 Task: Set the region manually to Australia.
Action: Mouse moved to (986, 79)
Screenshot: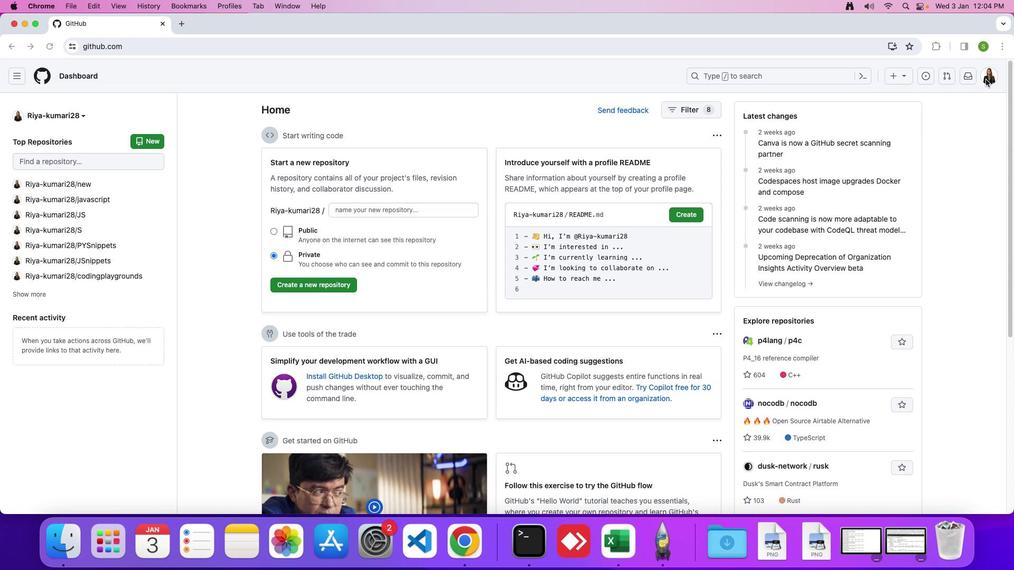 
Action: Mouse pressed left at (986, 79)
Screenshot: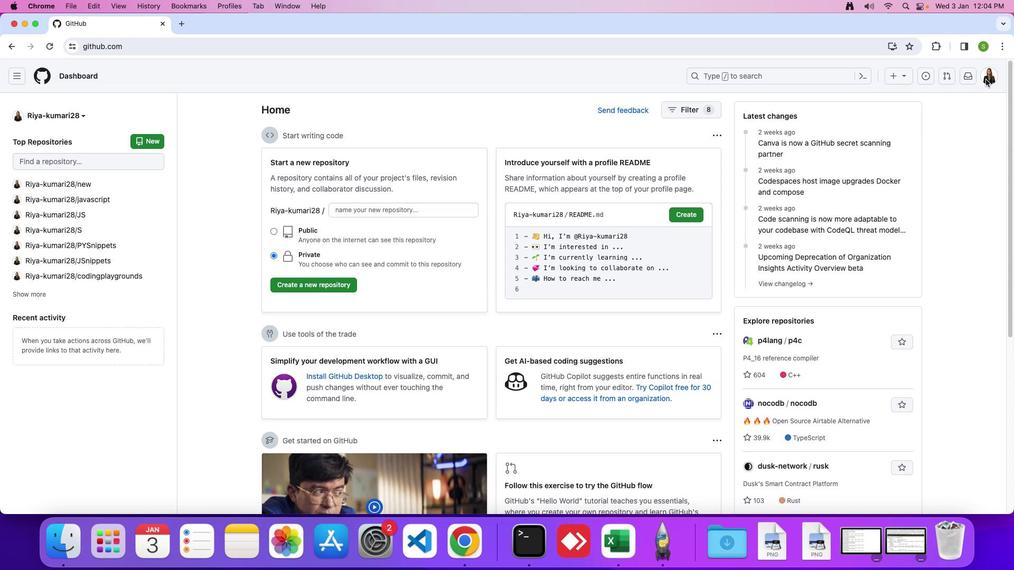 
Action: Mouse moved to (989, 78)
Screenshot: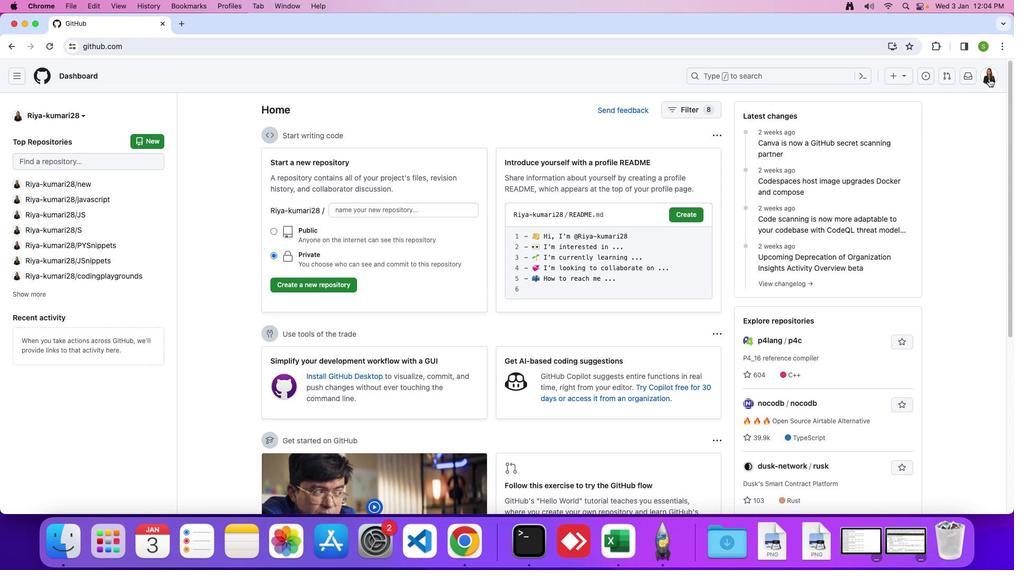 
Action: Mouse pressed left at (989, 78)
Screenshot: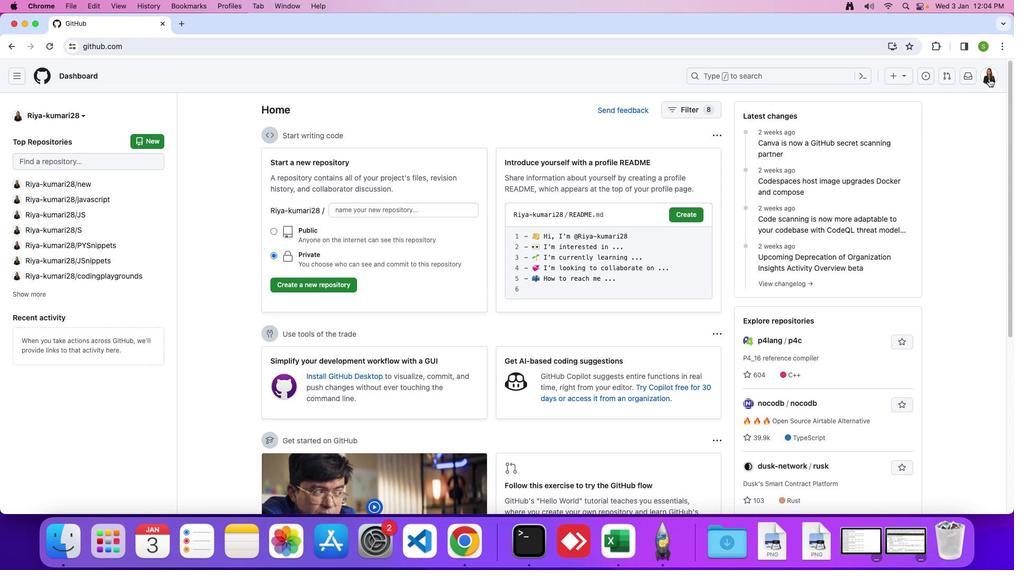 
Action: Mouse moved to (921, 362)
Screenshot: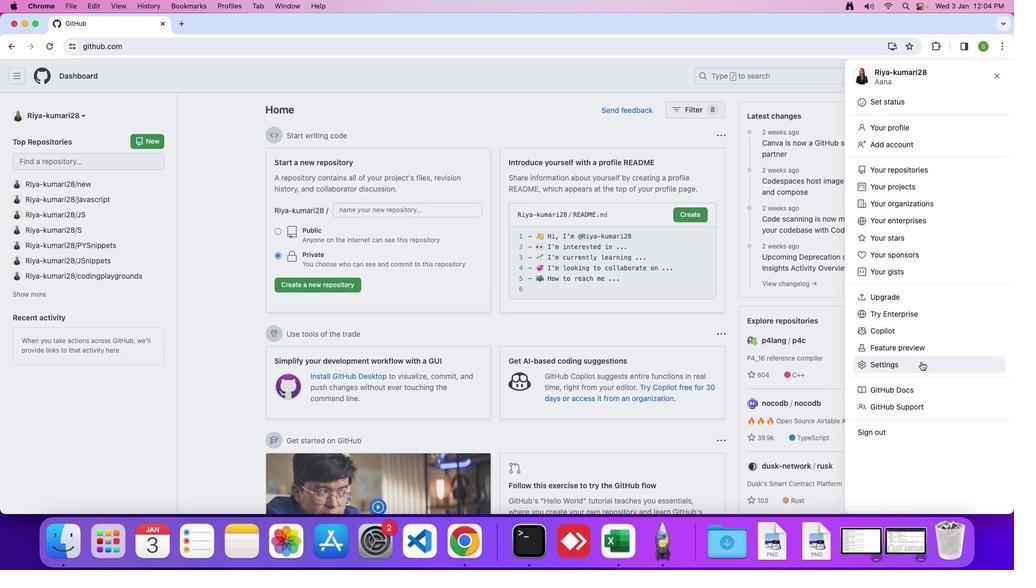 
Action: Mouse pressed left at (921, 362)
Screenshot: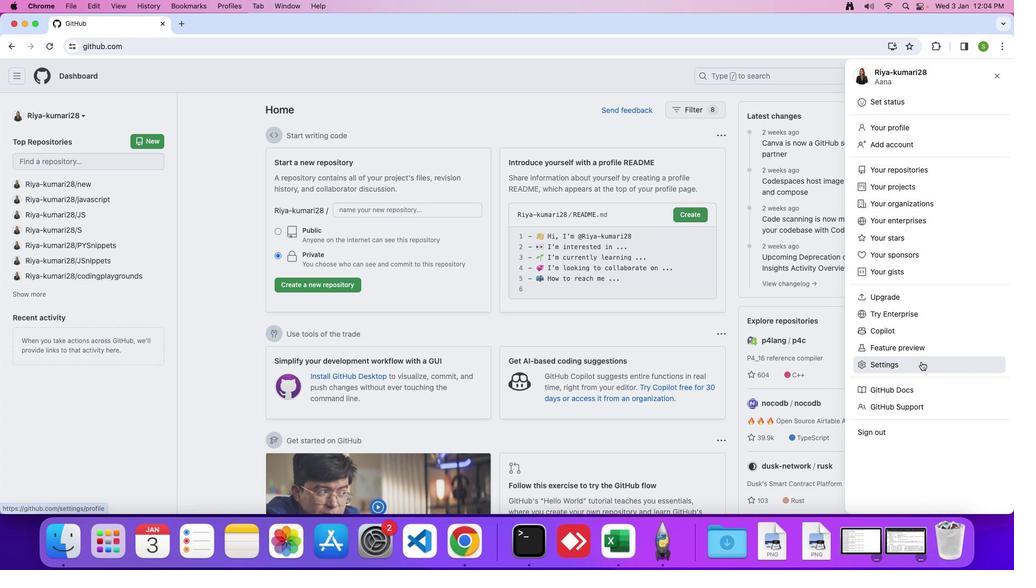 
Action: Mouse moved to (254, 439)
Screenshot: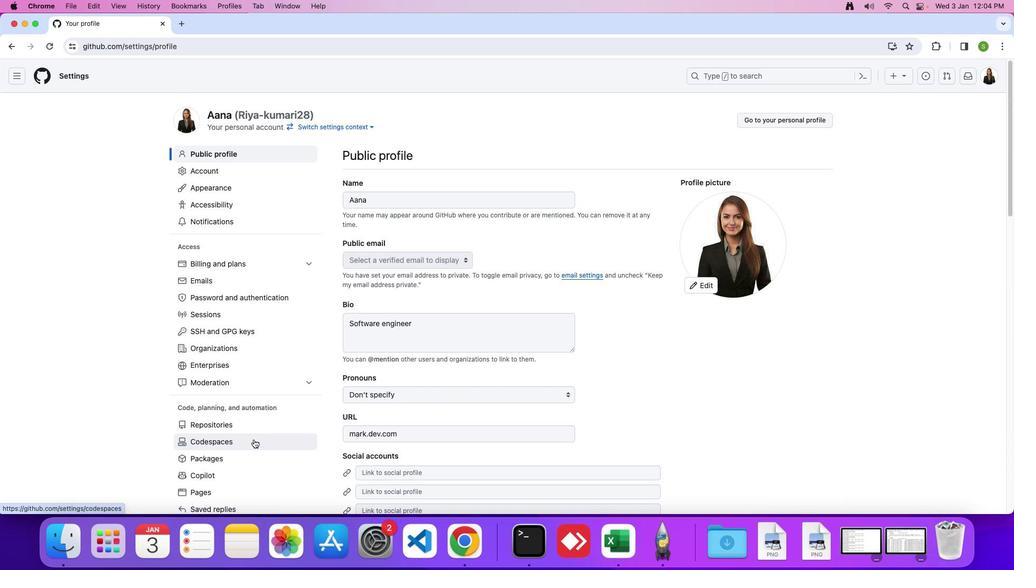 
Action: Mouse pressed left at (254, 439)
Screenshot: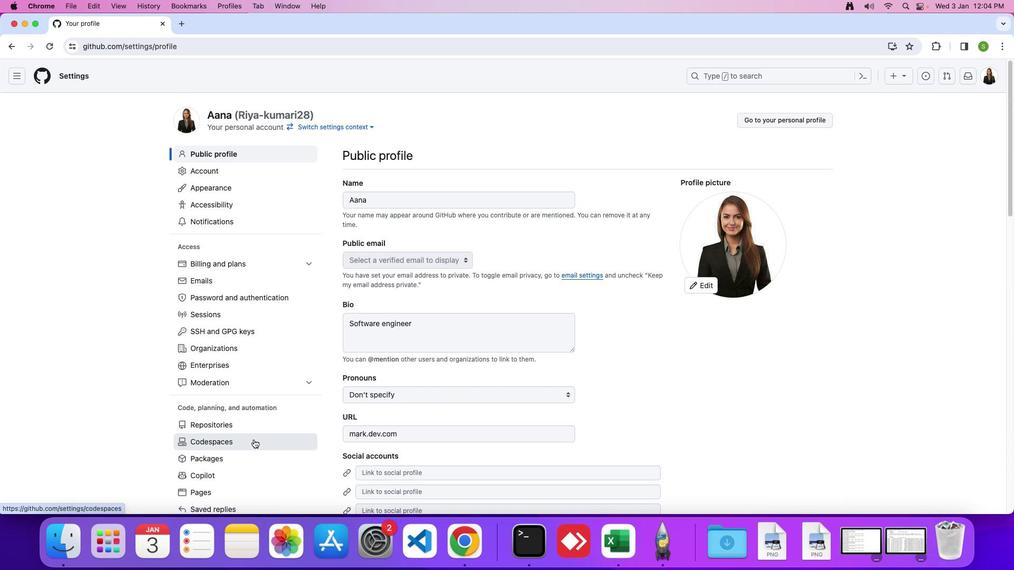 
Action: Mouse moved to (511, 402)
Screenshot: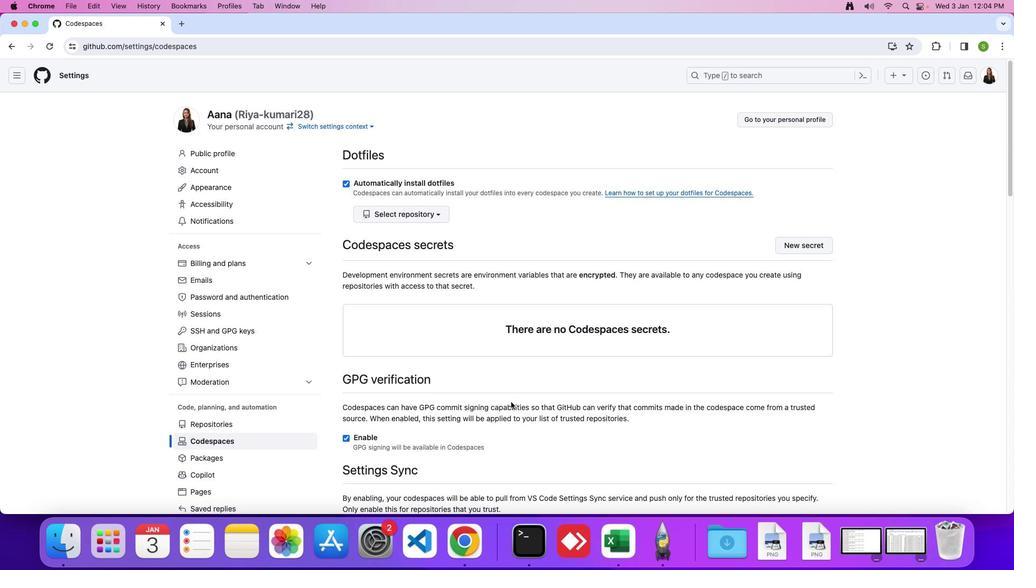 
Action: Mouse scrolled (511, 402) with delta (0, 0)
Screenshot: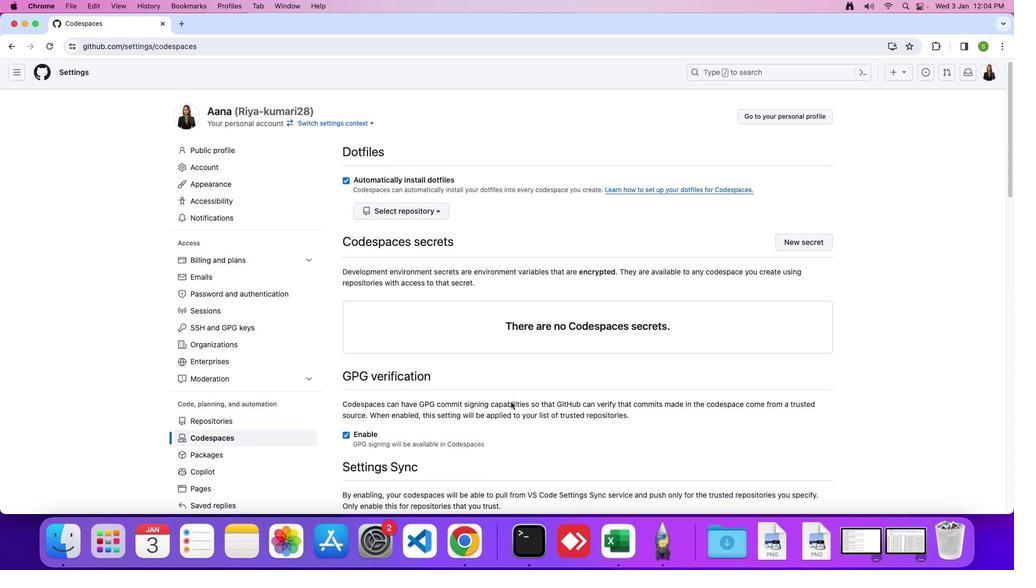 
Action: Mouse scrolled (511, 402) with delta (0, 0)
Screenshot: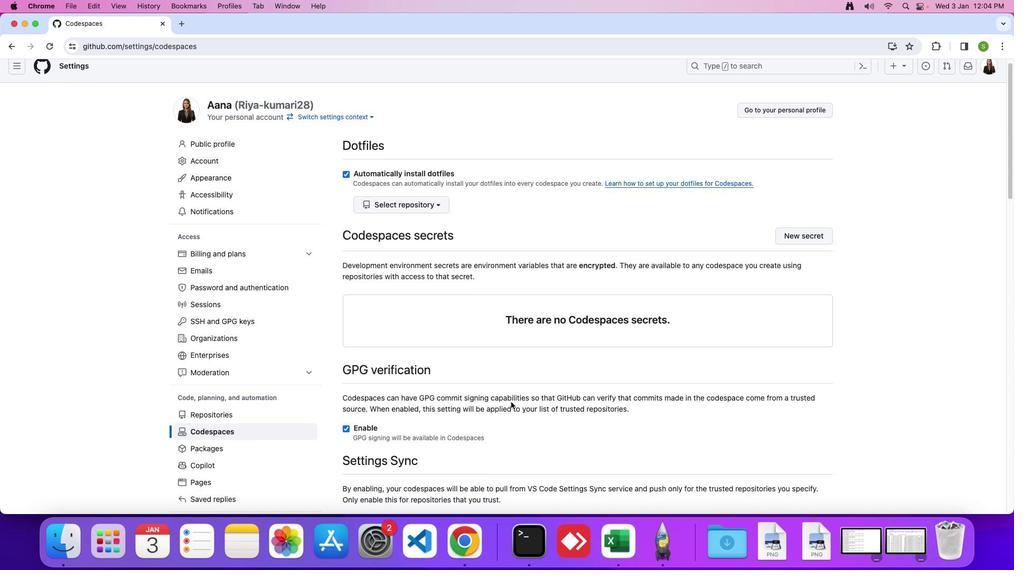 
Action: Mouse scrolled (511, 402) with delta (0, -1)
Screenshot: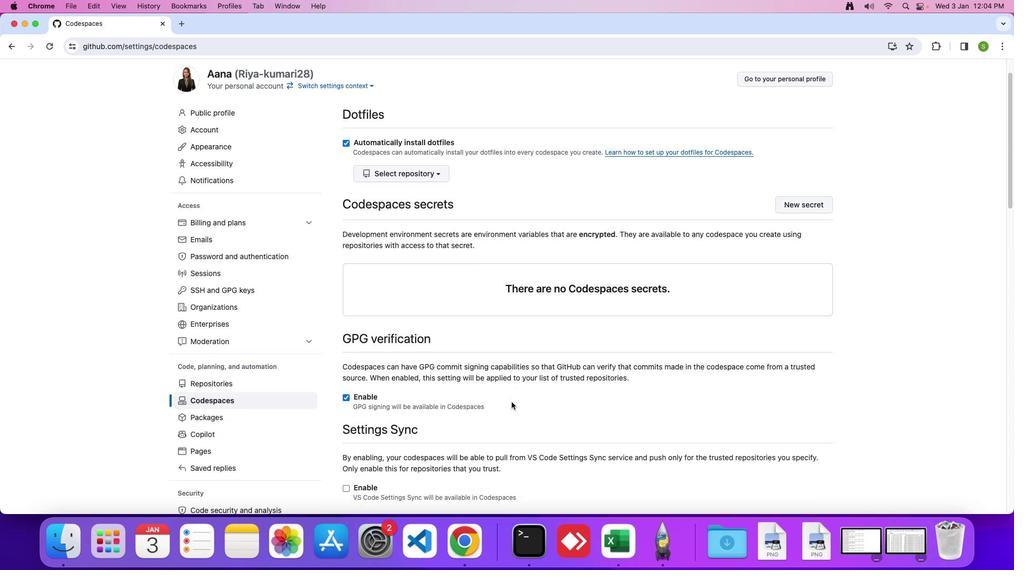 
Action: Mouse moved to (513, 400)
Screenshot: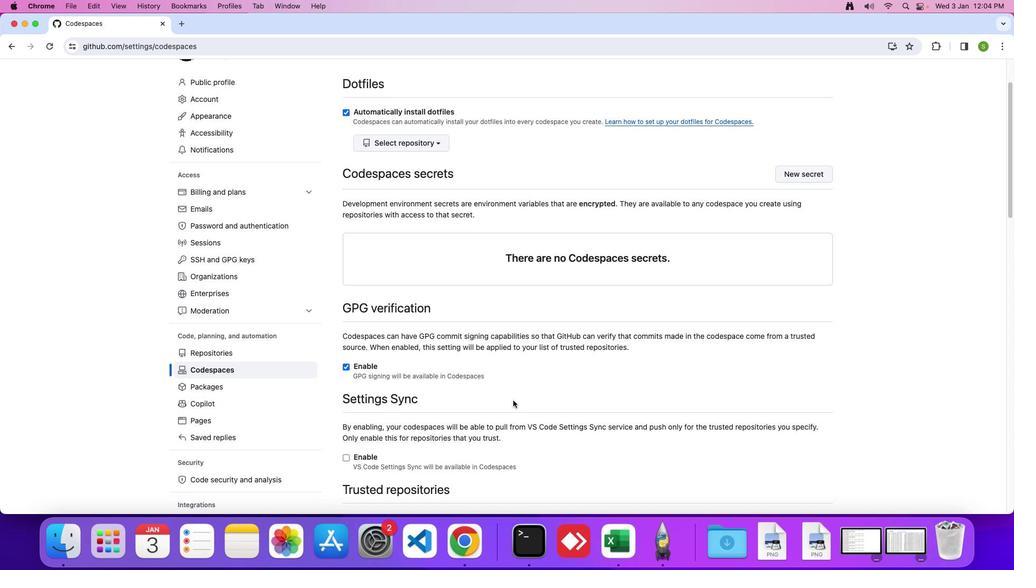 
Action: Mouse scrolled (513, 400) with delta (0, 0)
Screenshot: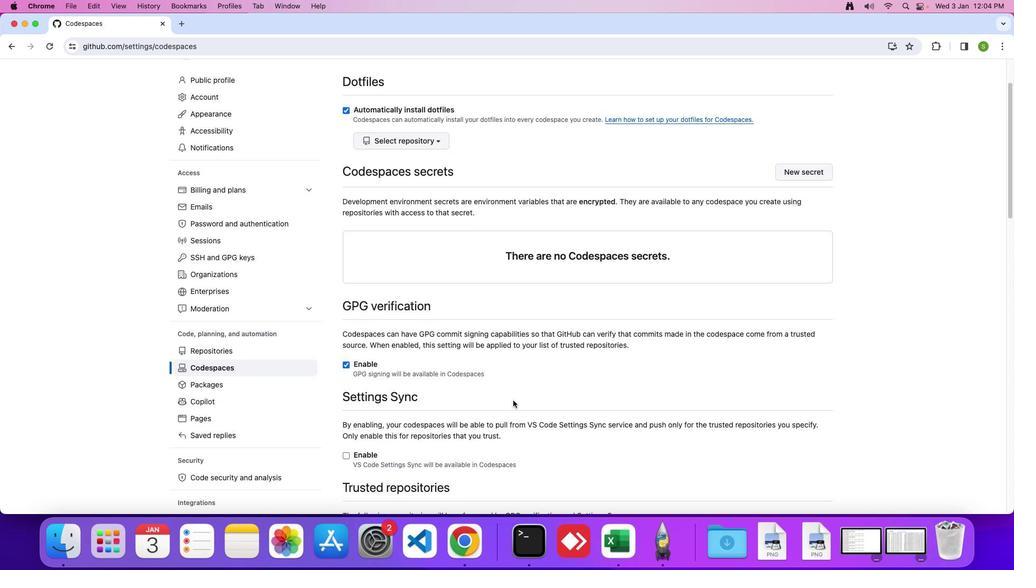 
Action: Mouse scrolled (513, 400) with delta (0, 0)
Screenshot: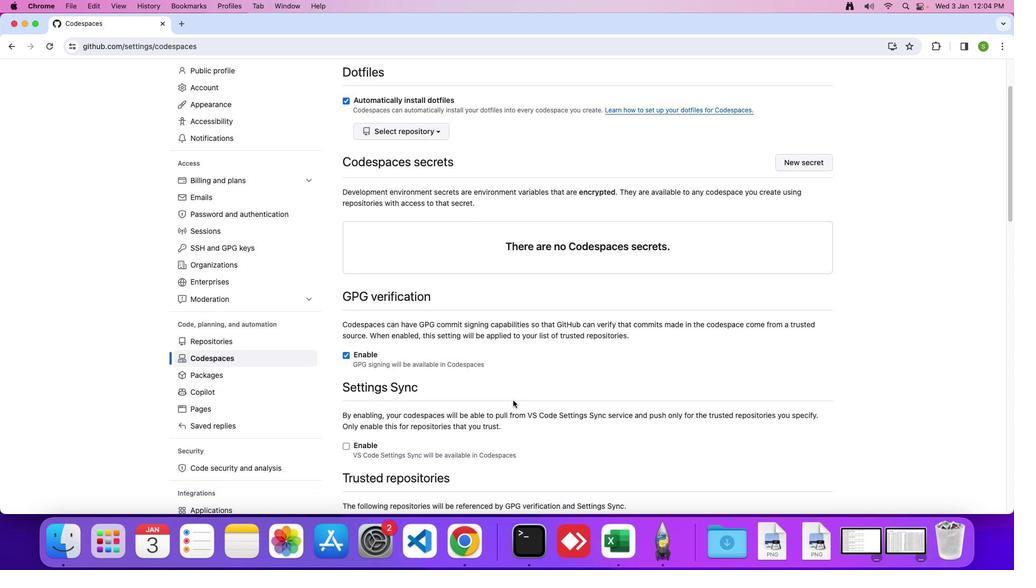 
Action: Mouse moved to (513, 400)
Screenshot: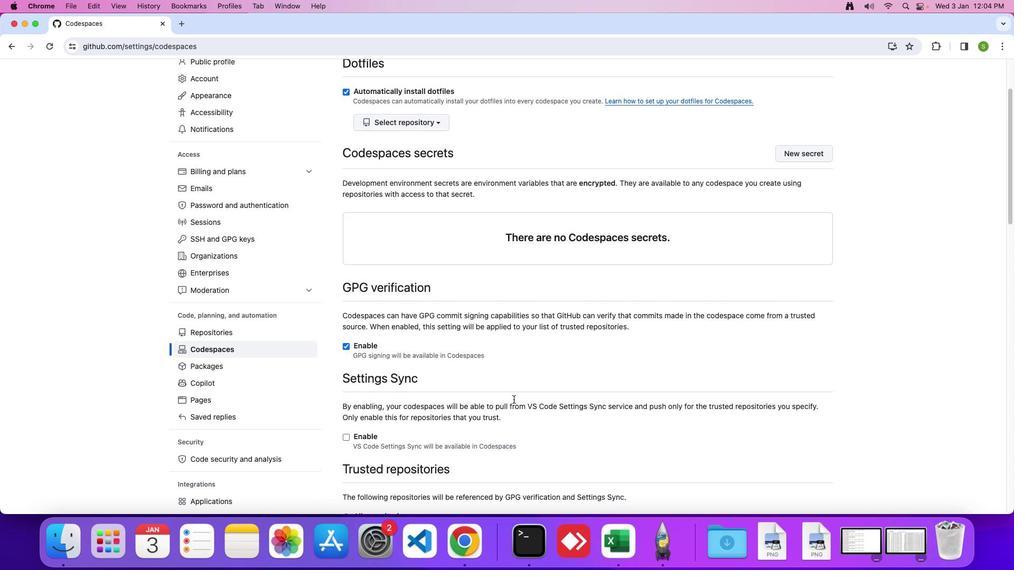 
Action: Mouse scrolled (513, 400) with delta (0, 0)
Screenshot: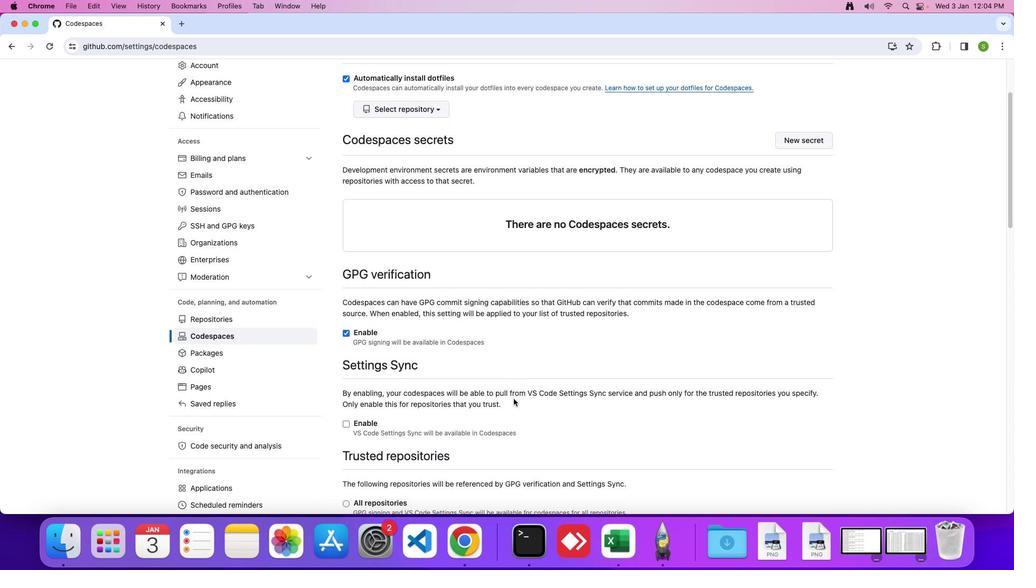 
Action: Mouse moved to (513, 399)
Screenshot: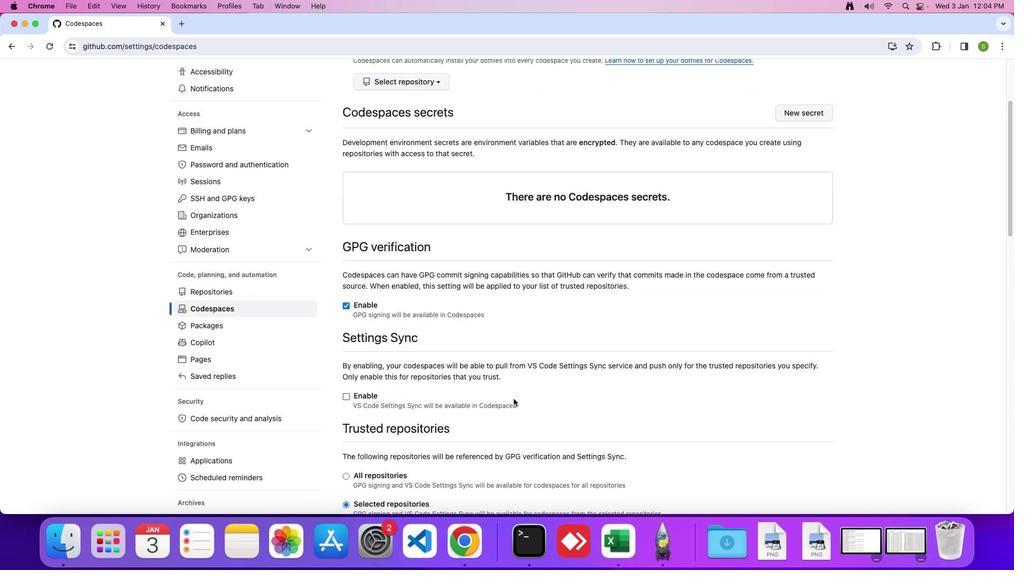 
Action: Mouse scrolled (513, 399) with delta (0, 0)
Screenshot: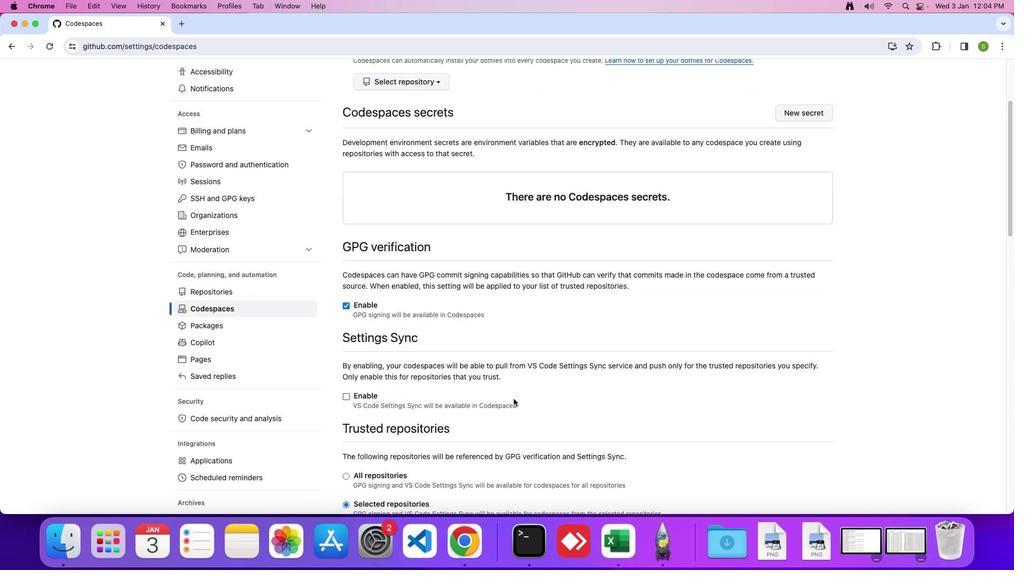 
Action: Mouse moved to (513, 399)
Screenshot: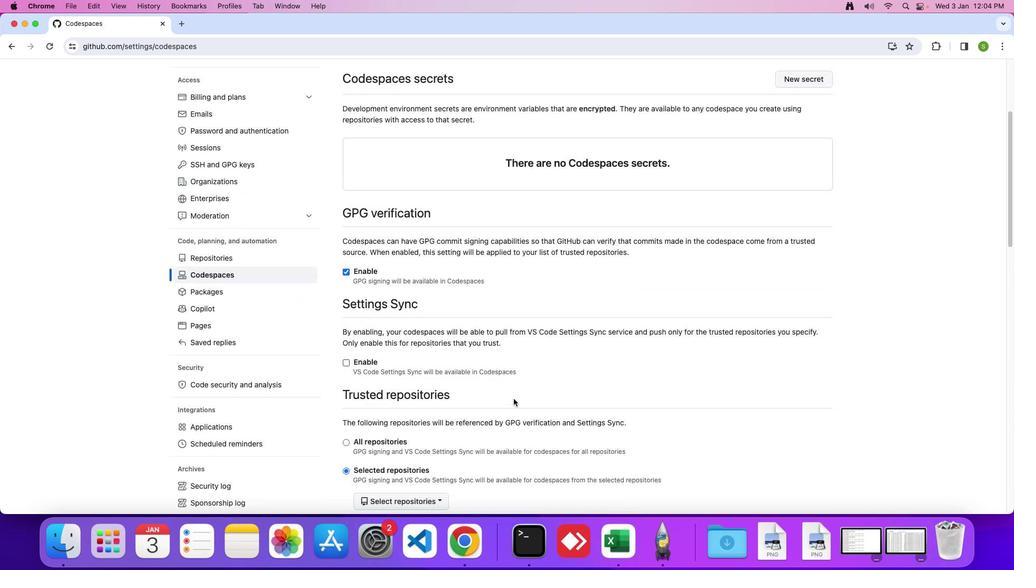 
Action: Mouse scrolled (513, 399) with delta (0, -2)
Screenshot: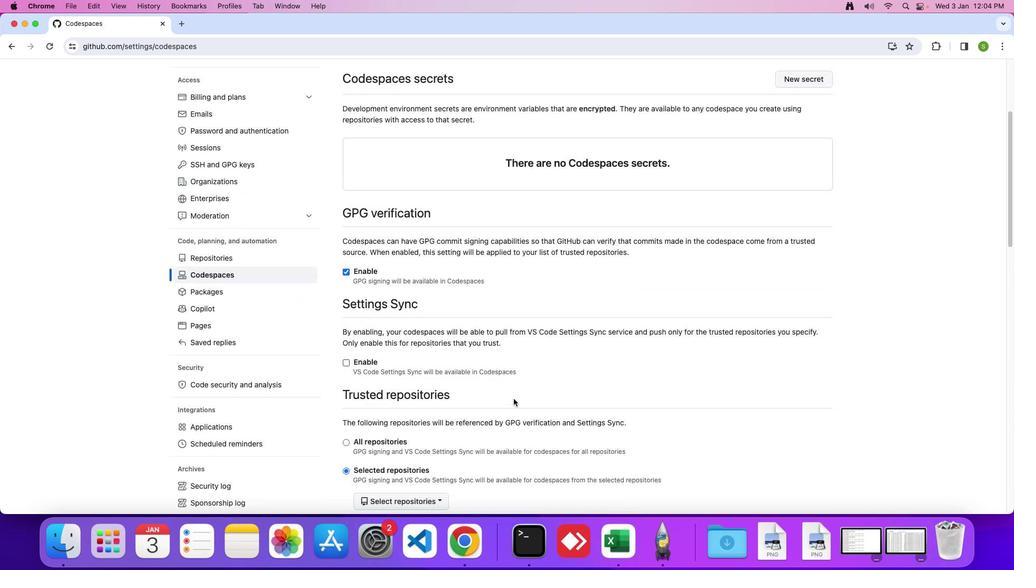 
Action: Mouse moved to (513, 398)
Screenshot: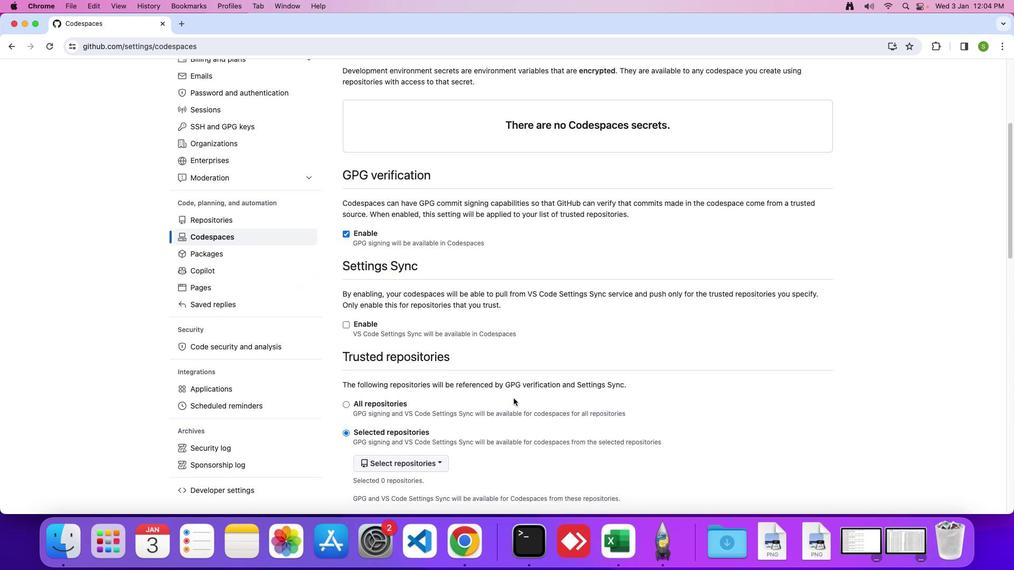
Action: Mouse scrolled (513, 398) with delta (0, 0)
Screenshot: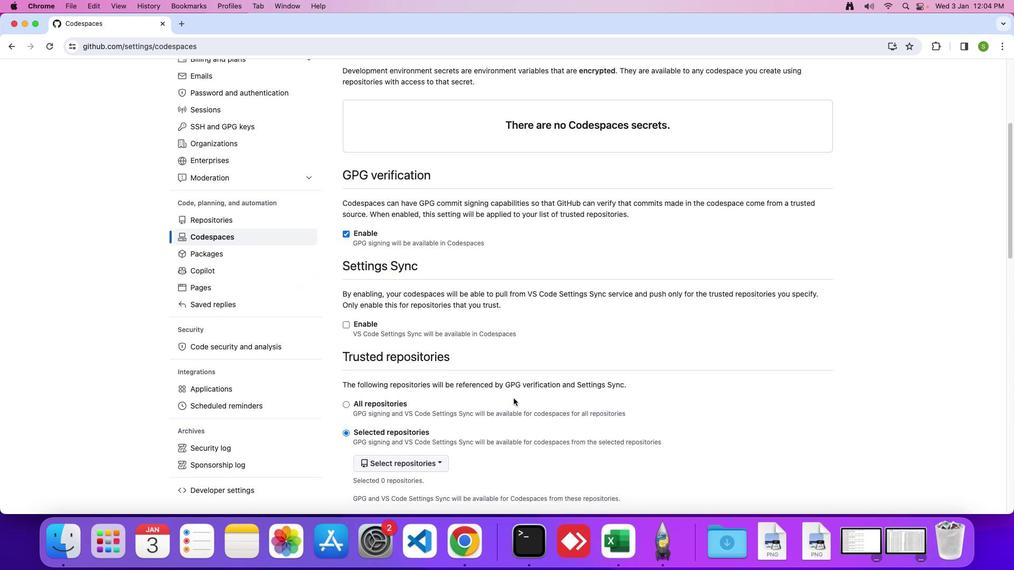 
Action: Mouse scrolled (513, 398) with delta (0, 0)
Screenshot: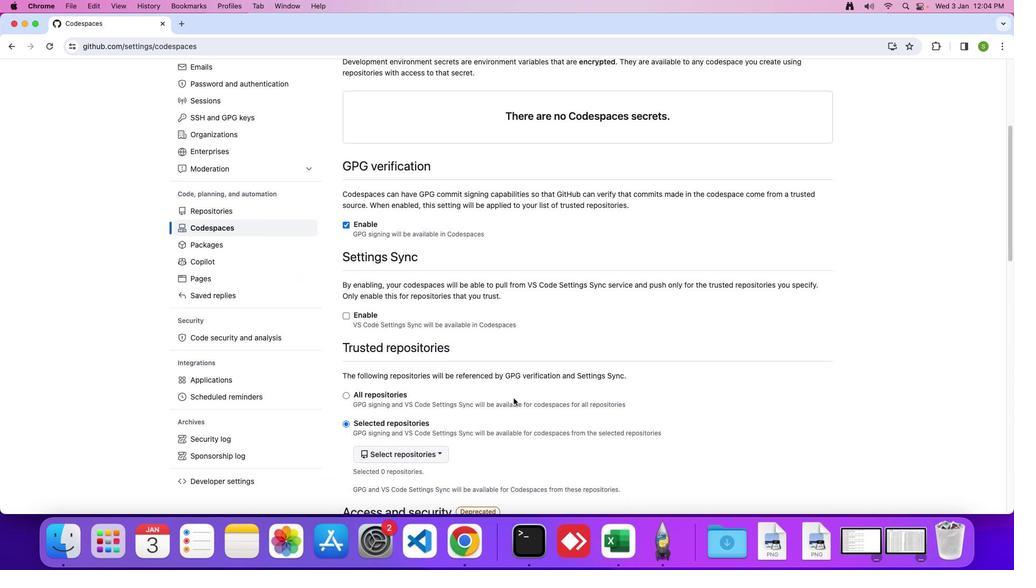 
Action: Mouse moved to (513, 398)
Screenshot: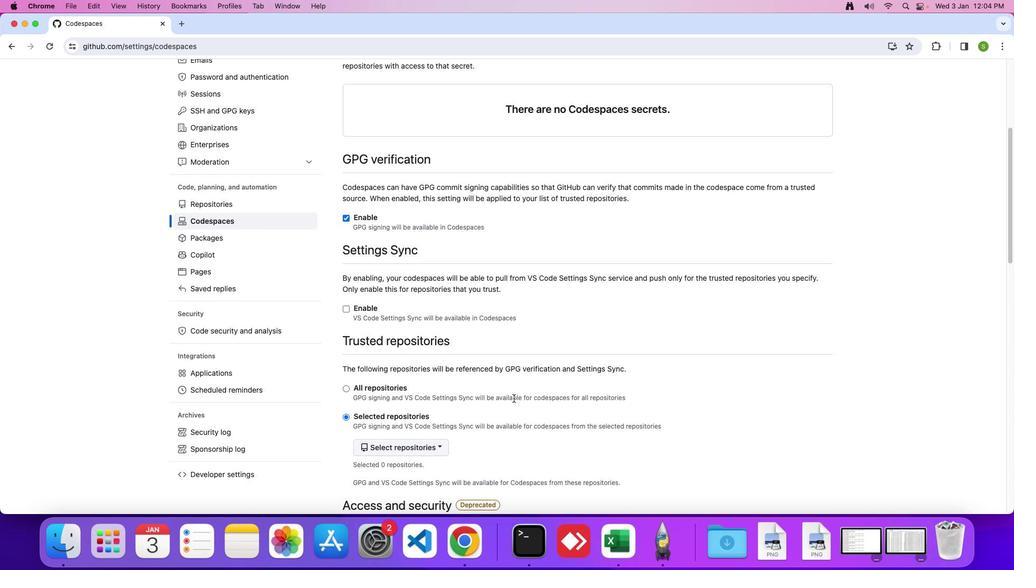 
Action: Mouse scrolled (513, 398) with delta (0, 0)
Screenshot: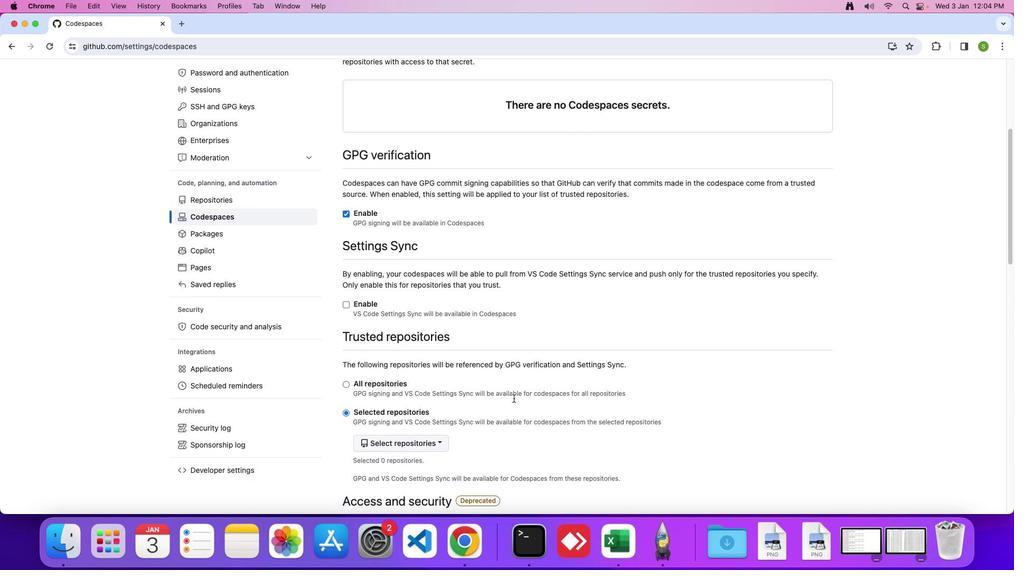 
Action: Mouse scrolled (513, 398) with delta (0, 0)
Screenshot: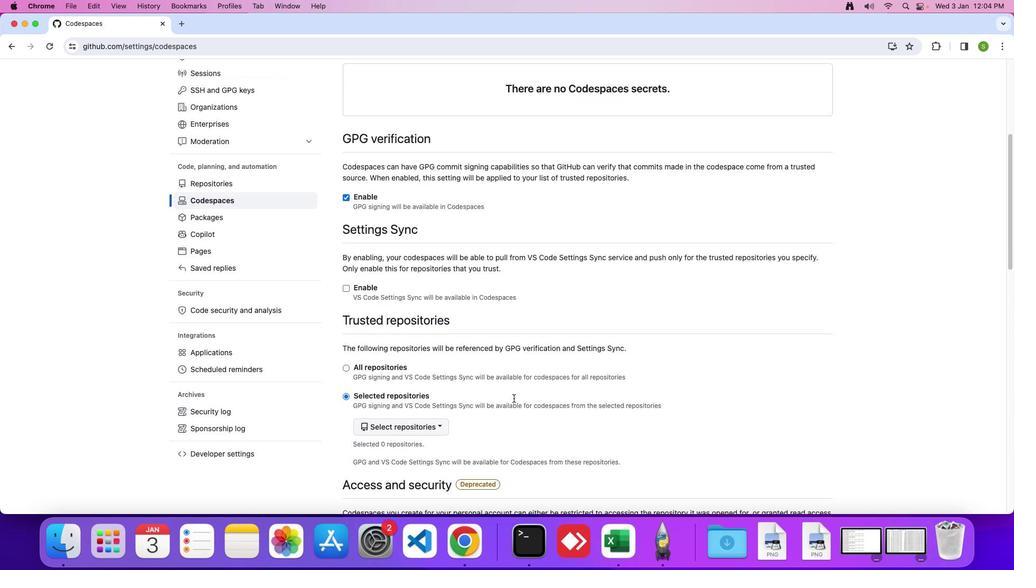 
Action: Mouse scrolled (513, 398) with delta (0, -2)
Screenshot: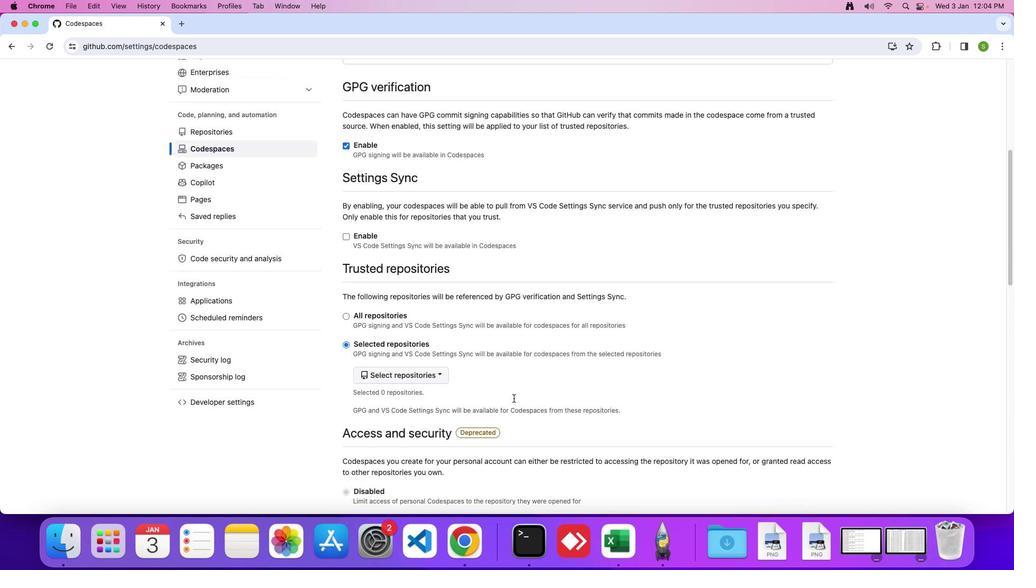 
Action: Mouse scrolled (513, 398) with delta (0, 0)
Screenshot: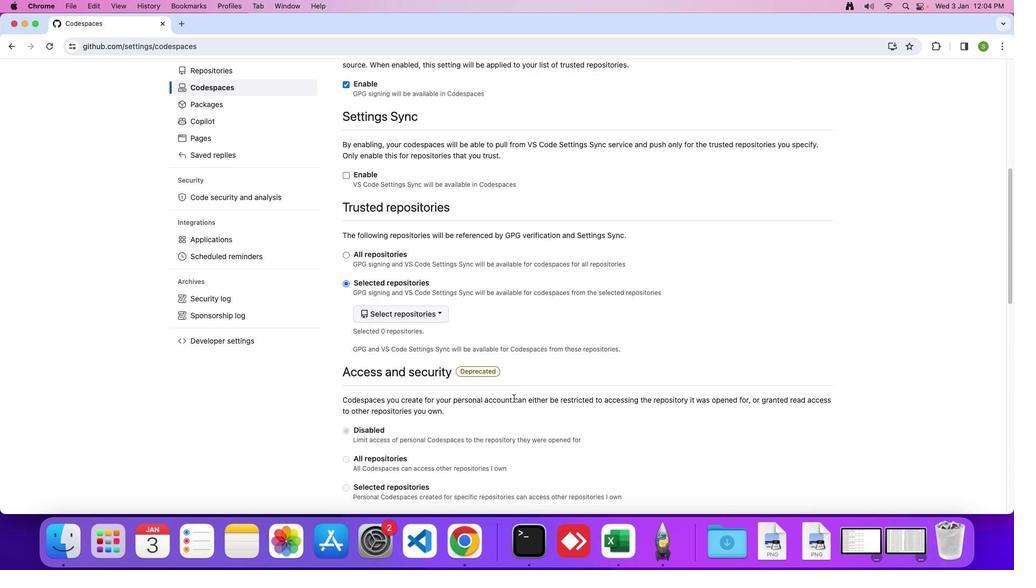 
Action: Mouse scrolled (513, 398) with delta (0, 0)
Screenshot: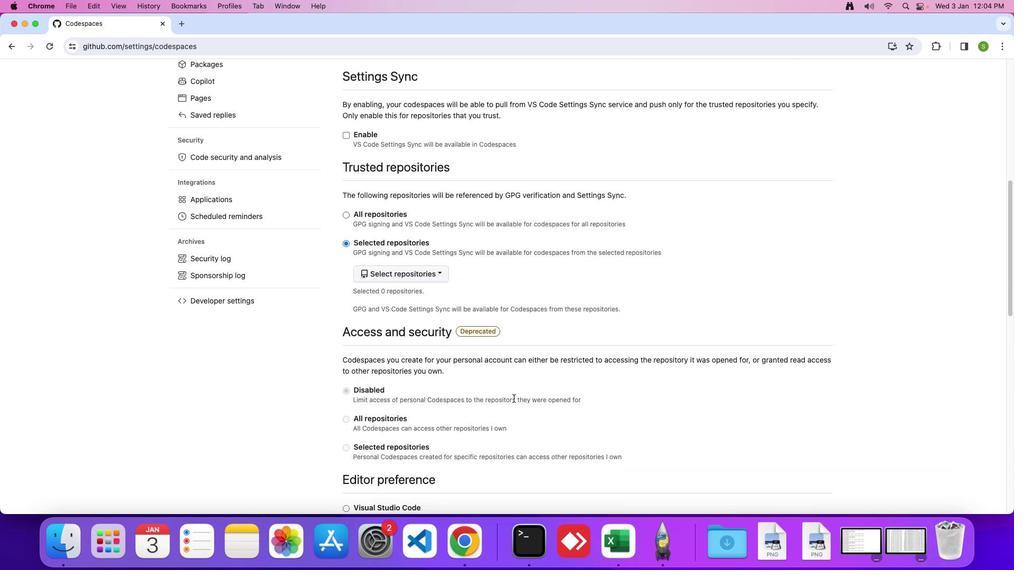 
Action: Mouse moved to (513, 398)
Screenshot: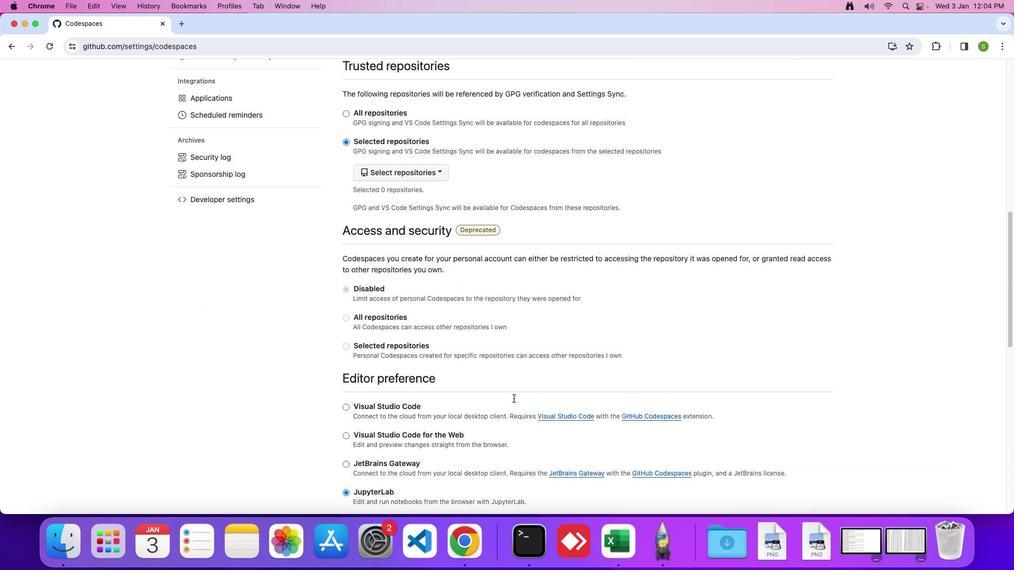 
Action: Mouse scrolled (513, 398) with delta (0, -2)
Screenshot: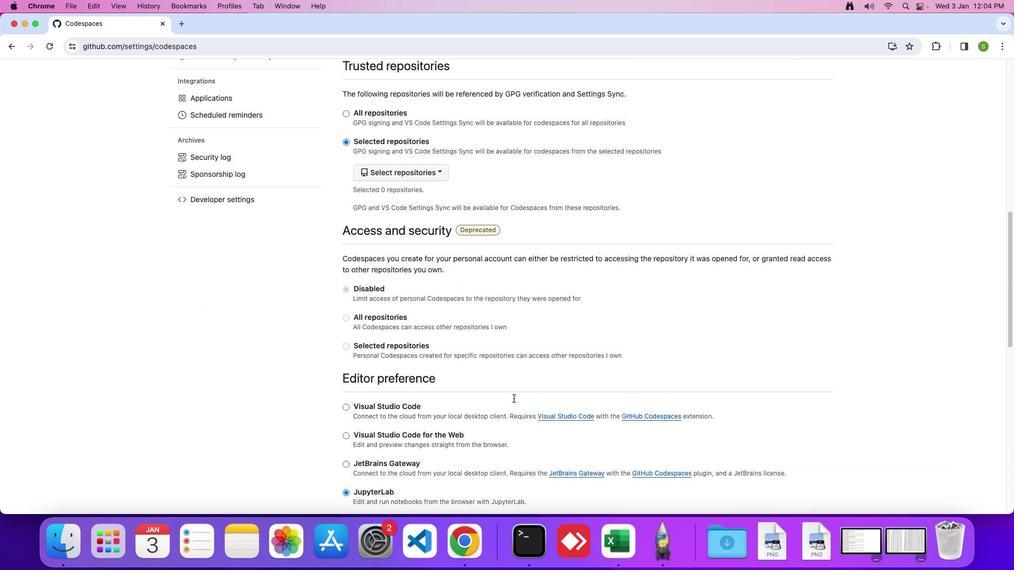 
Action: Mouse moved to (513, 398)
Screenshot: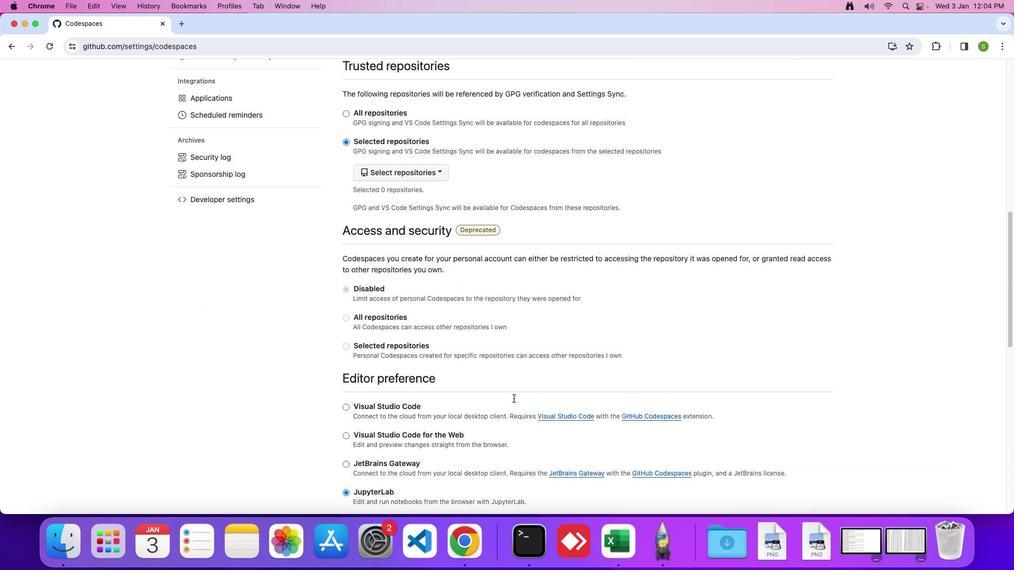 
Action: Mouse scrolled (513, 398) with delta (0, -3)
Screenshot: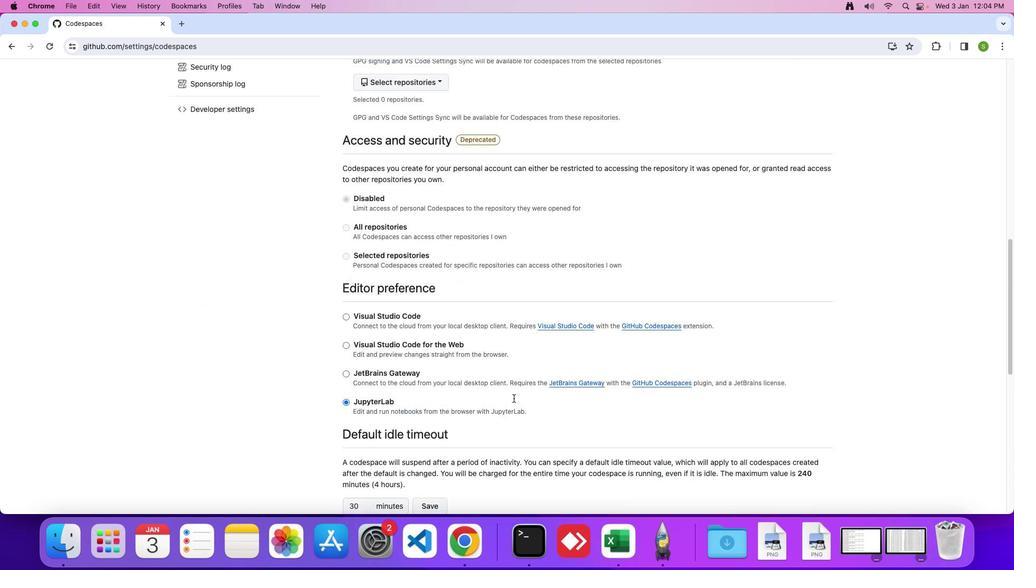 
Action: Mouse scrolled (513, 398) with delta (0, 0)
Screenshot: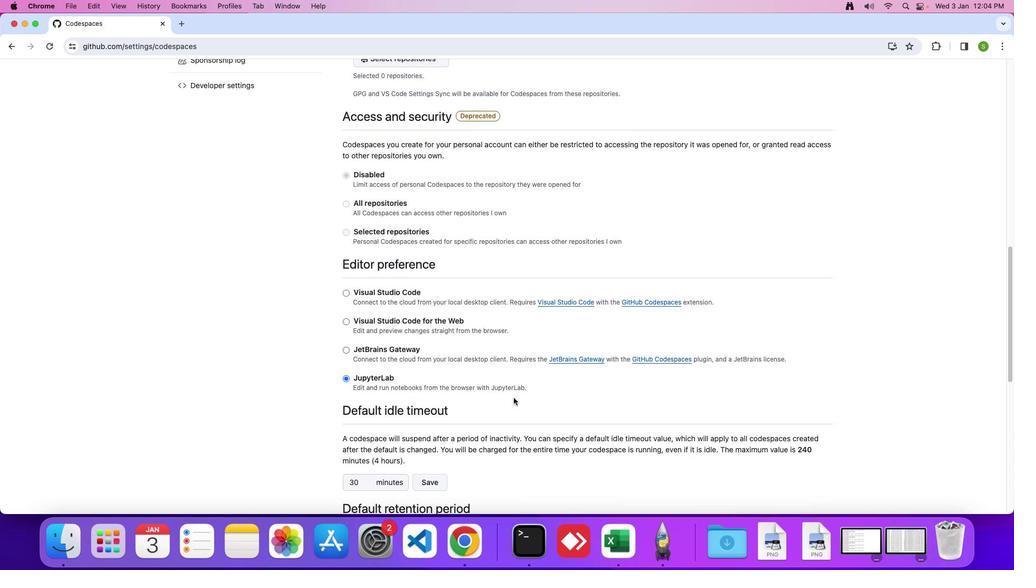 
Action: Mouse scrolled (513, 398) with delta (0, 0)
Screenshot: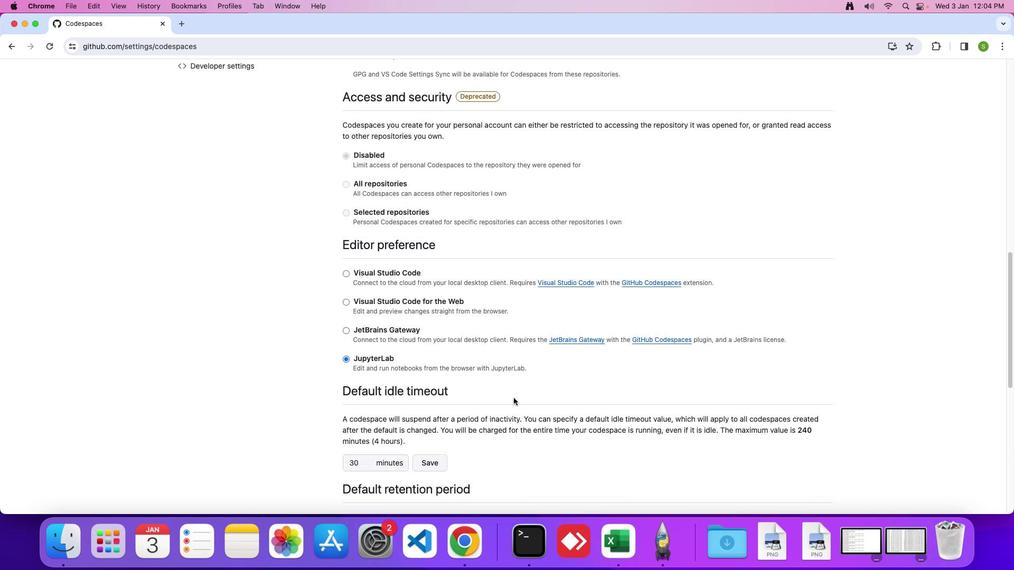 
Action: Mouse moved to (513, 398)
Screenshot: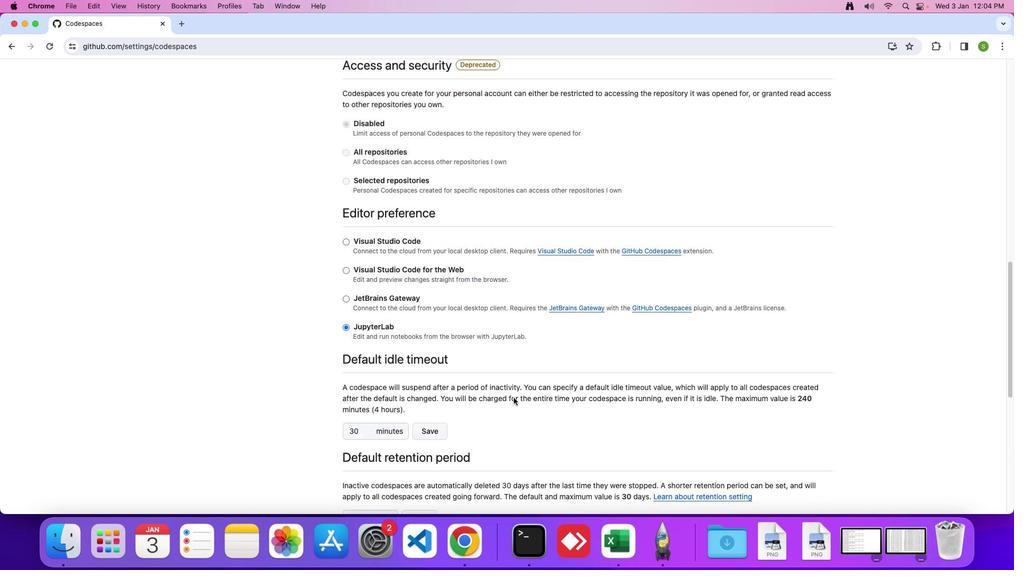 
Action: Mouse scrolled (513, 398) with delta (0, -2)
Screenshot: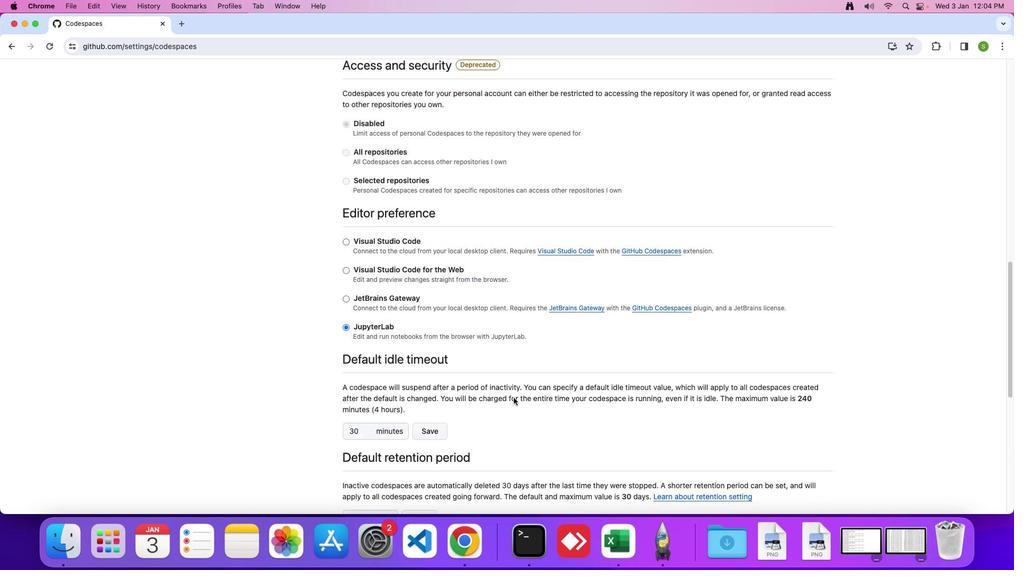 
Action: Mouse moved to (513, 397)
Screenshot: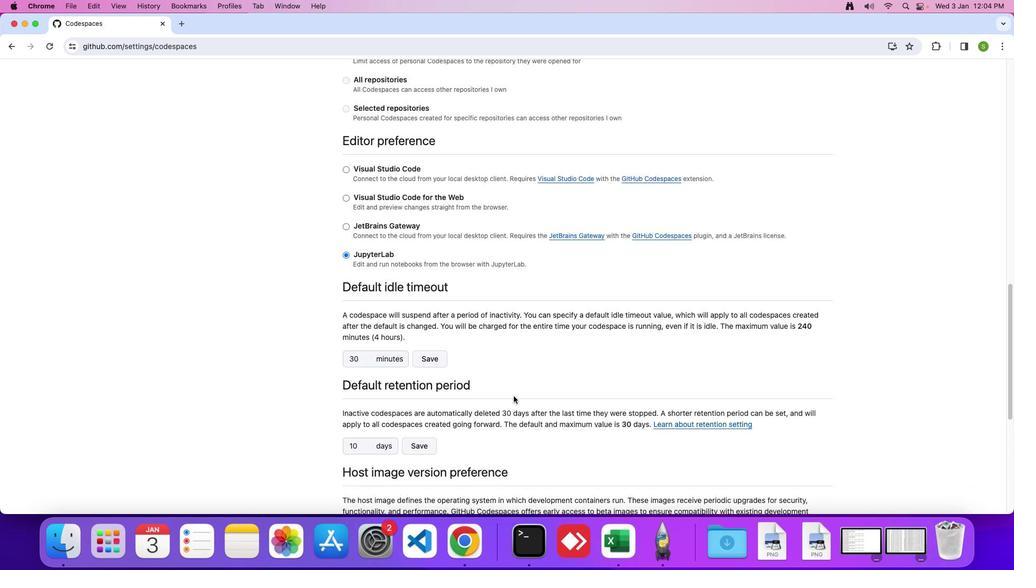 
Action: Mouse scrolled (513, 397) with delta (0, 0)
Screenshot: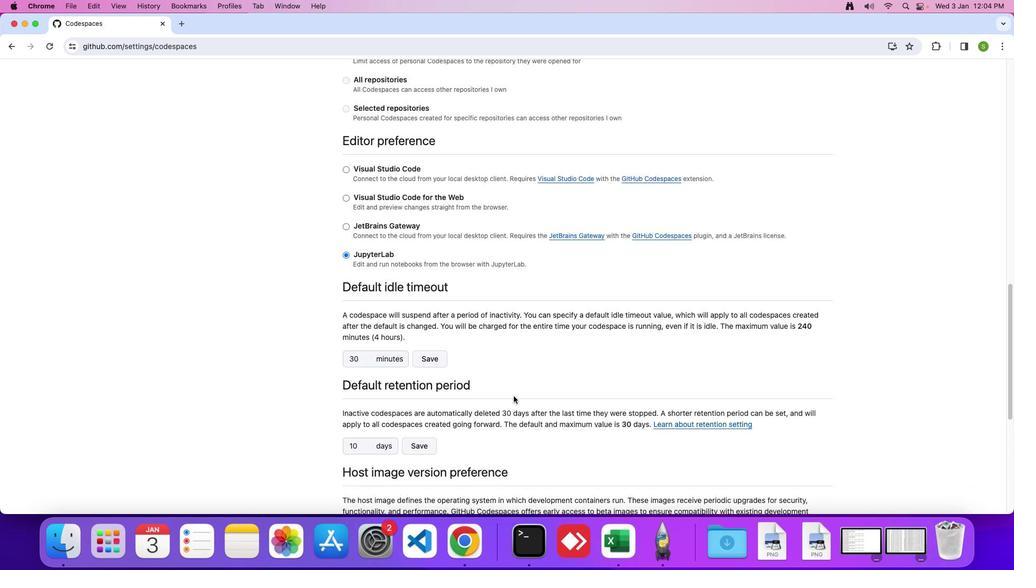 
Action: Mouse scrolled (513, 397) with delta (0, 0)
Screenshot: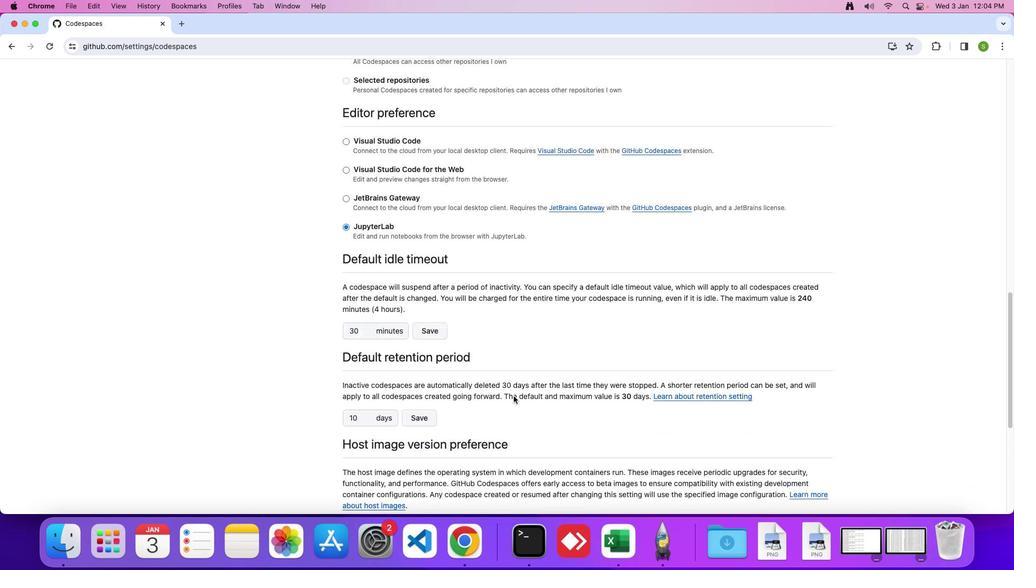
Action: Mouse moved to (513, 396)
Screenshot: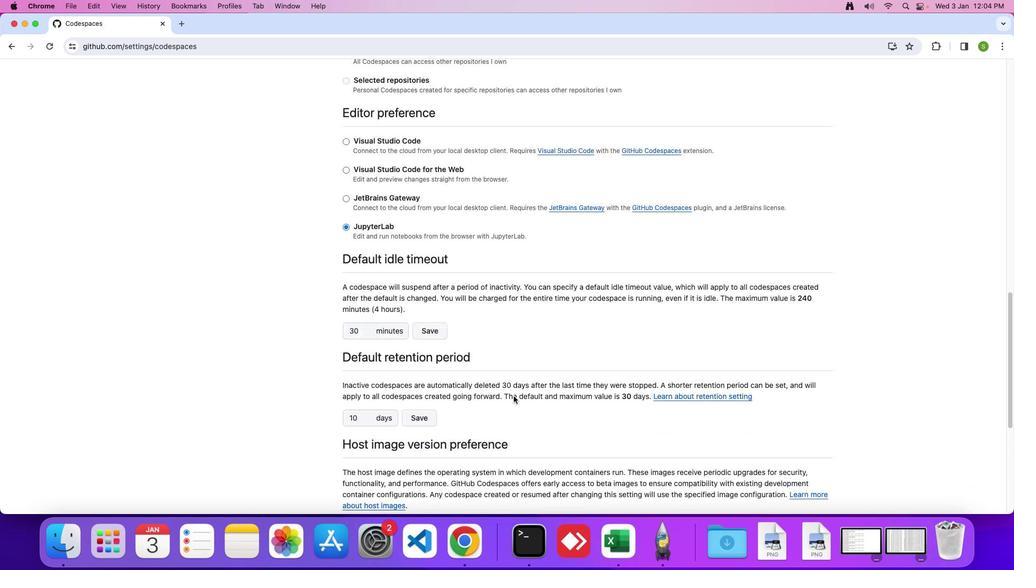 
Action: Mouse scrolled (513, 396) with delta (0, -2)
Screenshot: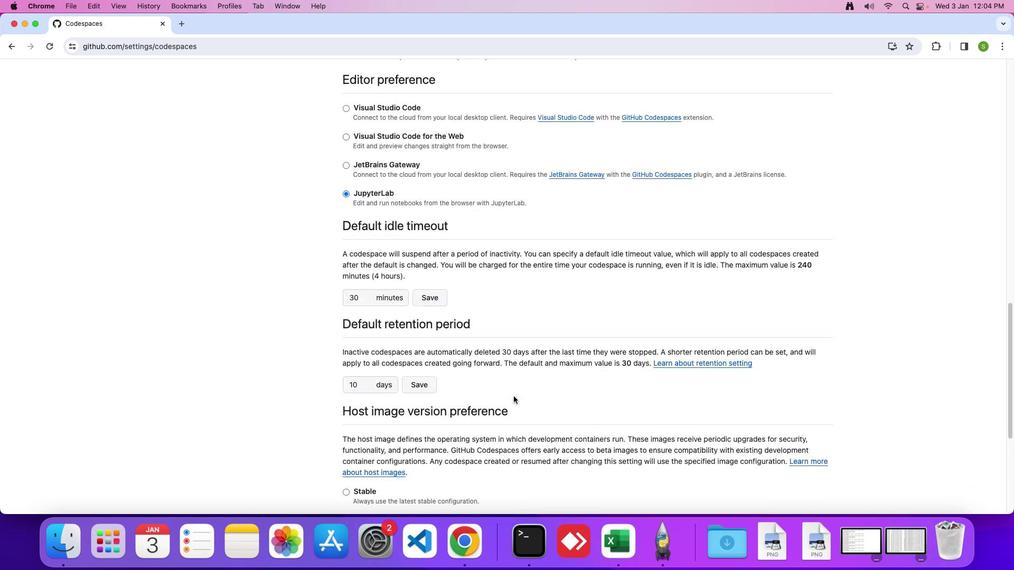 
Action: Mouse moved to (513, 396)
Screenshot: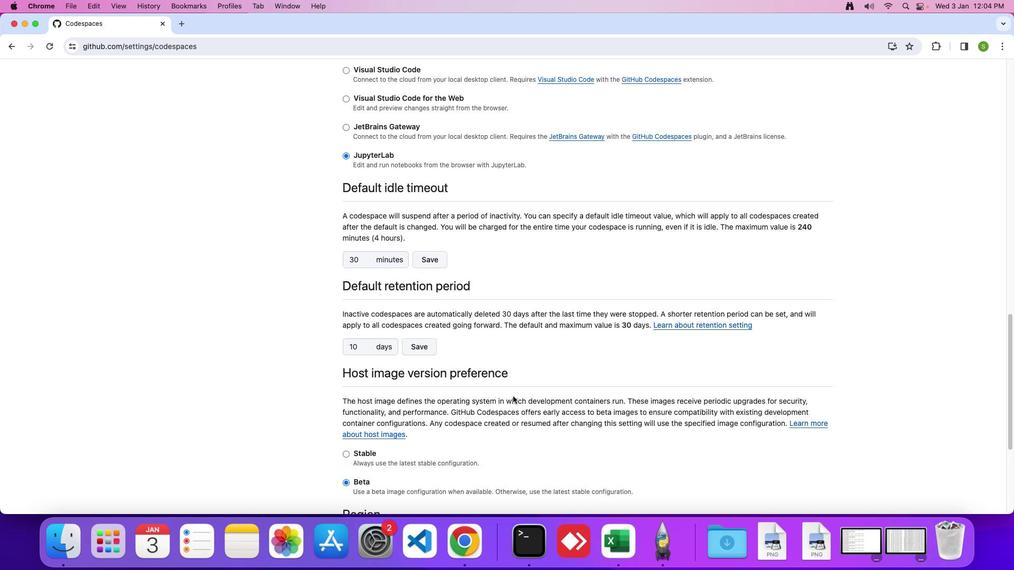 
Action: Mouse scrolled (513, 396) with delta (0, 0)
Screenshot: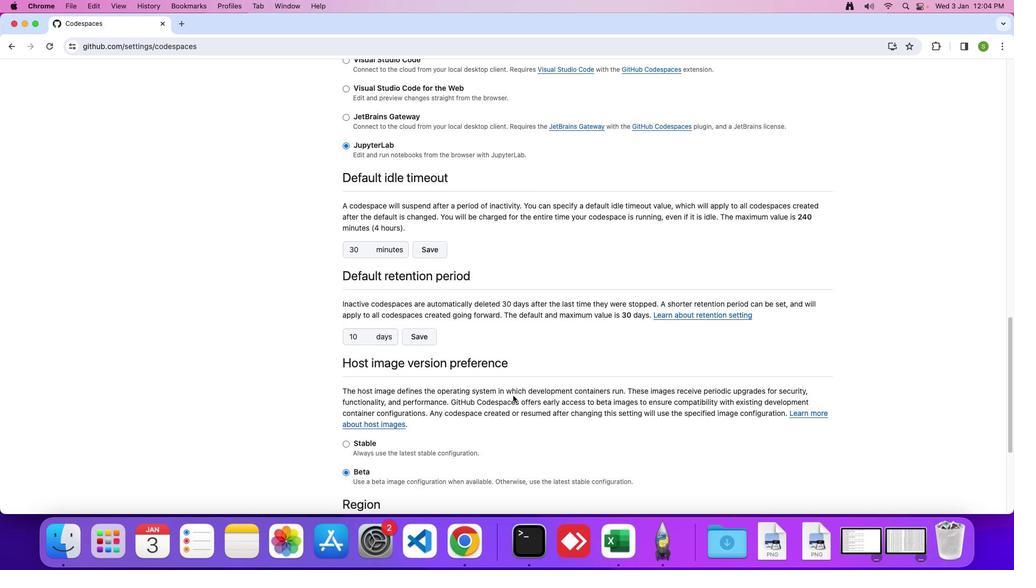 
Action: Mouse scrolled (513, 396) with delta (0, 0)
Screenshot: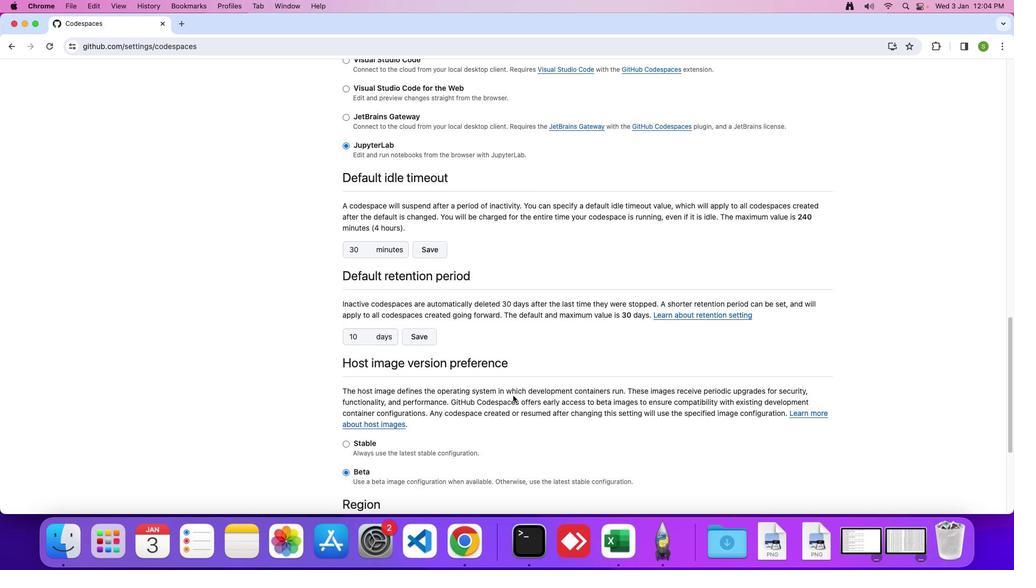 
Action: Mouse moved to (513, 396)
Screenshot: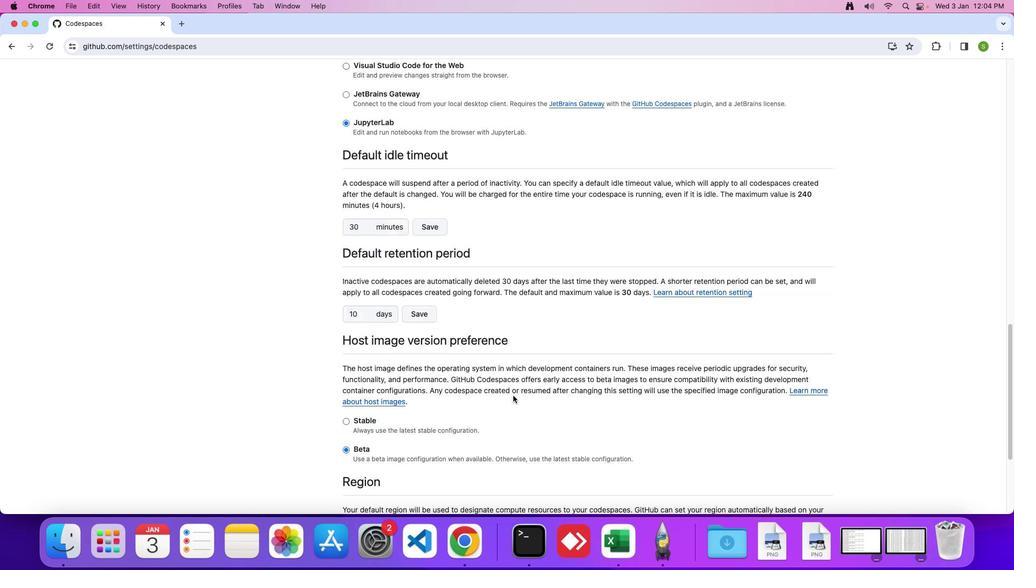 
Action: Mouse scrolled (513, 396) with delta (0, -1)
Screenshot: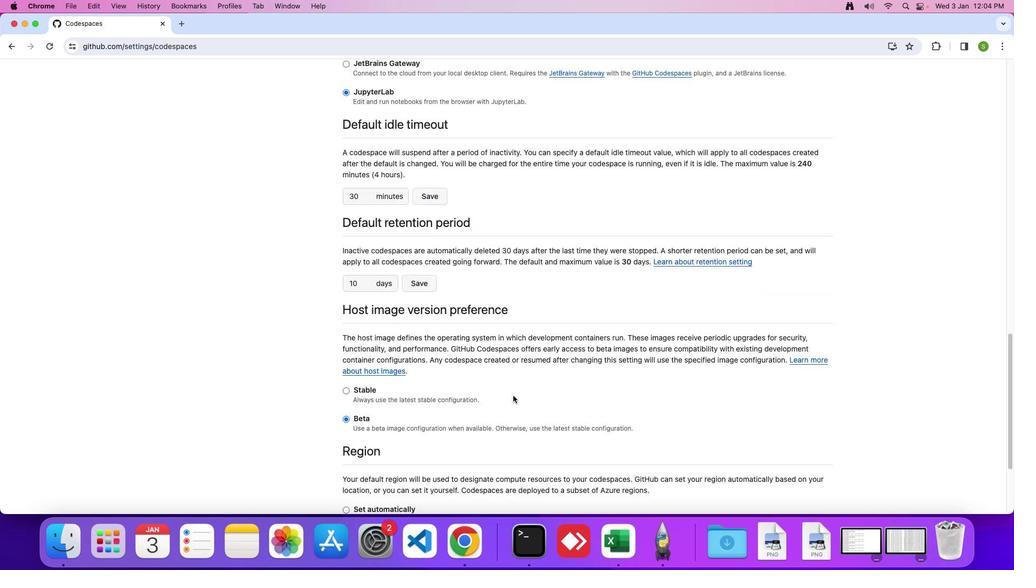 
Action: Mouse moved to (512, 396)
Screenshot: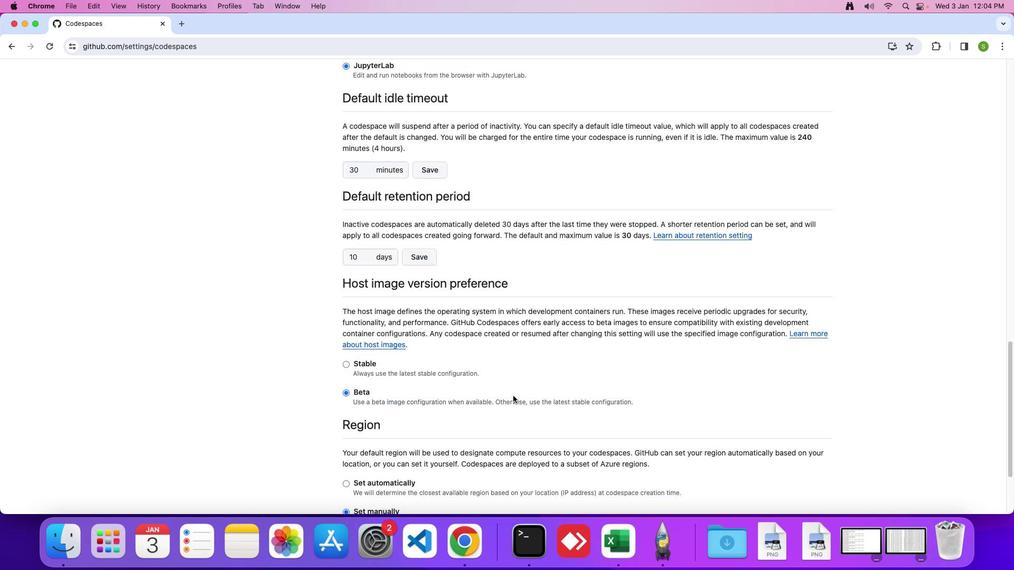 
Action: Mouse scrolled (512, 396) with delta (0, 0)
Screenshot: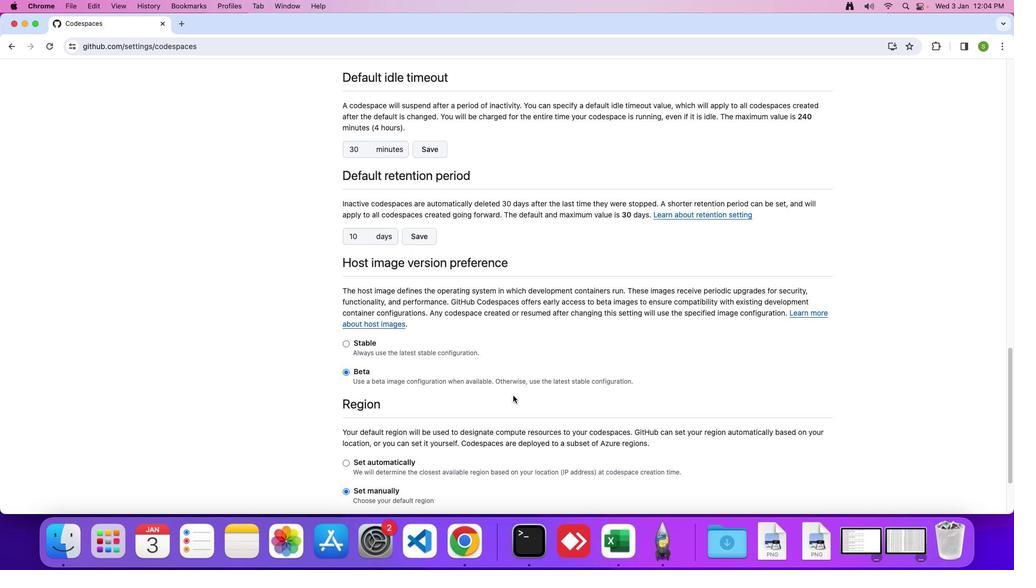 
Action: Mouse scrolled (512, 396) with delta (0, 0)
Screenshot: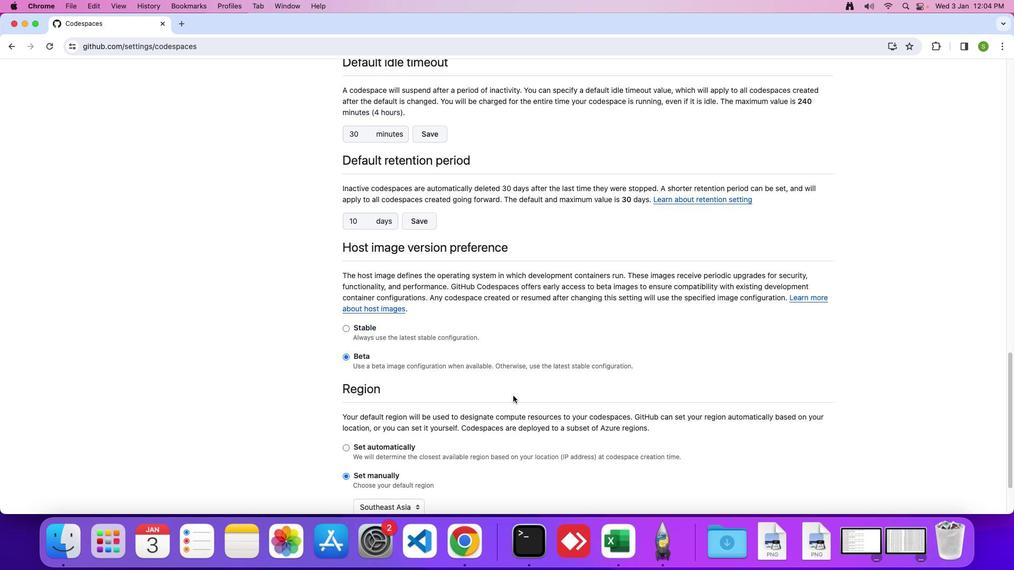 
Action: Mouse scrolled (512, 396) with delta (0, -2)
Screenshot: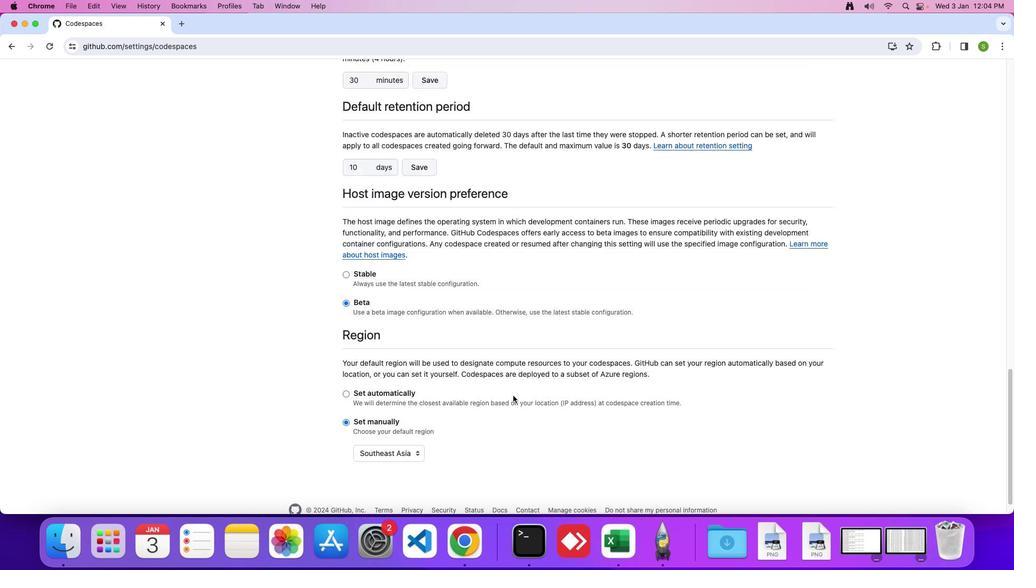 
Action: Mouse scrolled (512, 396) with delta (0, 0)
Screenshot: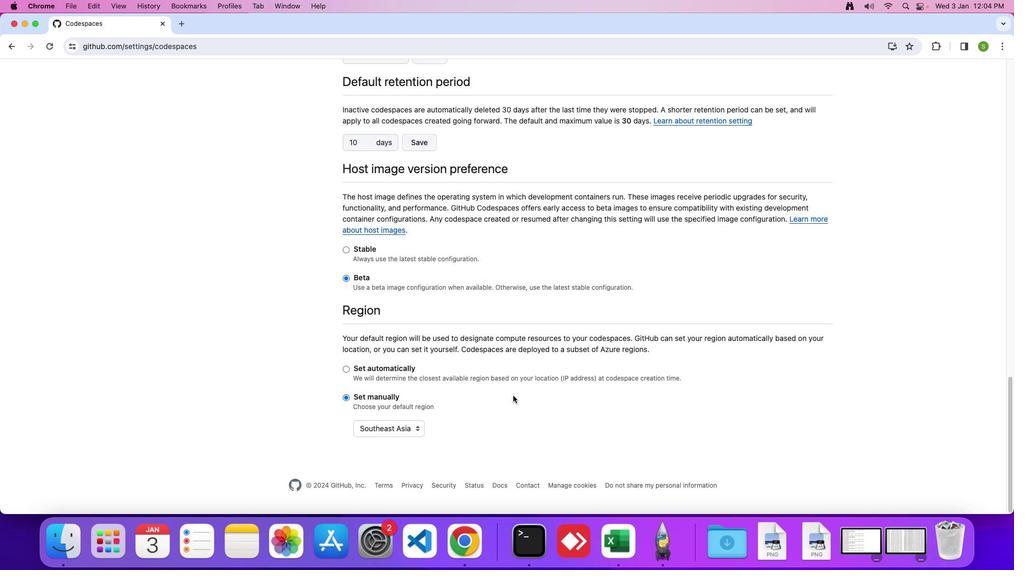 
Action: Mouse scrolled (512, 396) with delta (0, 0)
Screenshot: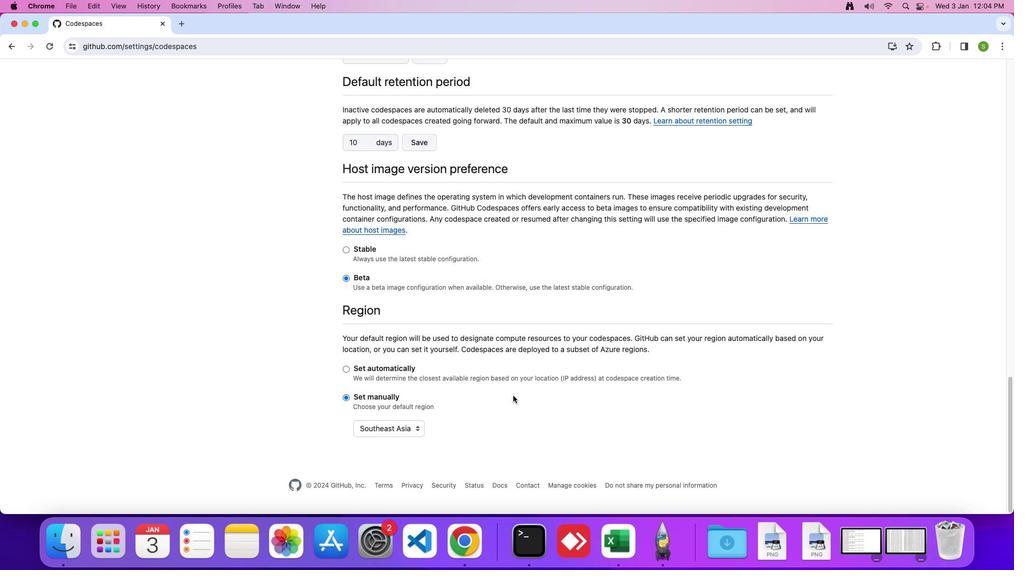 
Action: Mouse scrolled (512, 396) with delta (0, 0)
Screenshot: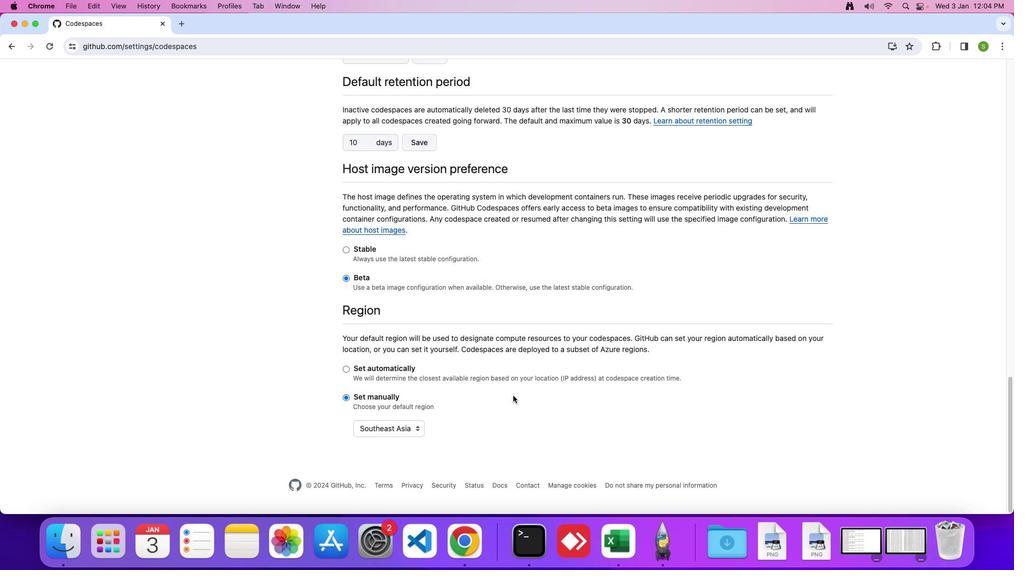
Action: Mouse moved to (415, 429)
Screenshot: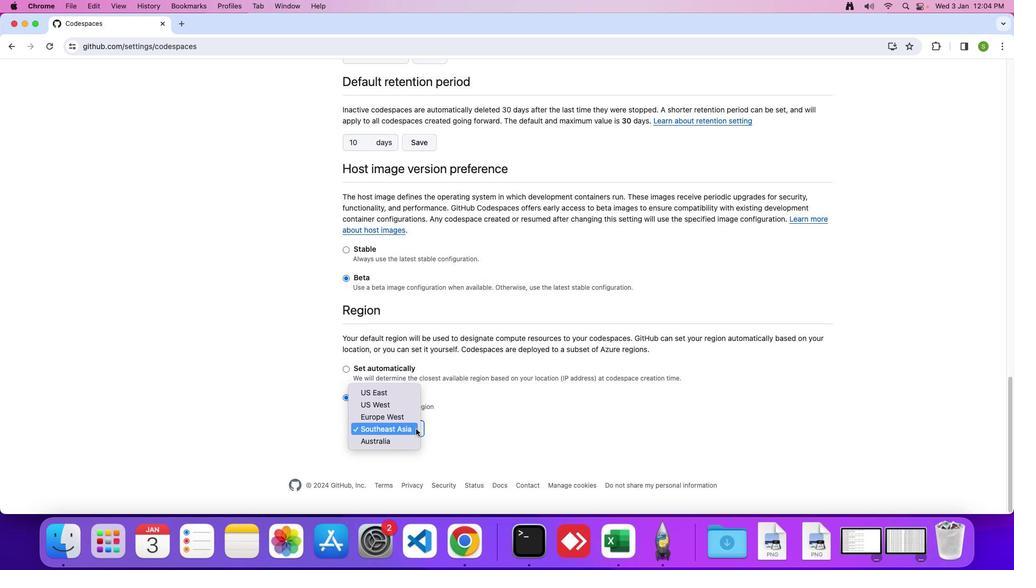 
Action: Mouse pressed left at (415, 429)
Screenshot: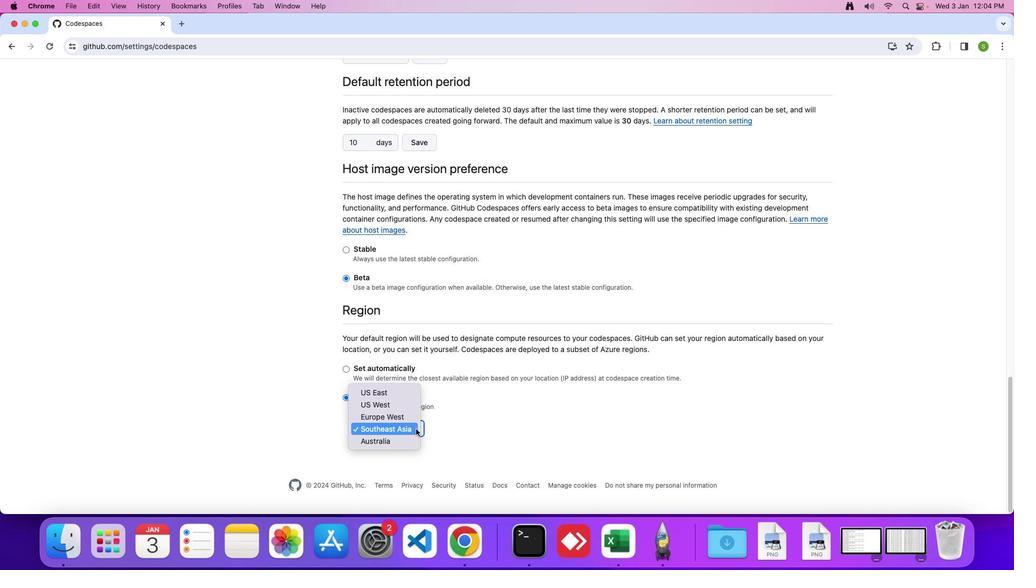 
Action: Mouse moved to (395, 442)
Screenshot: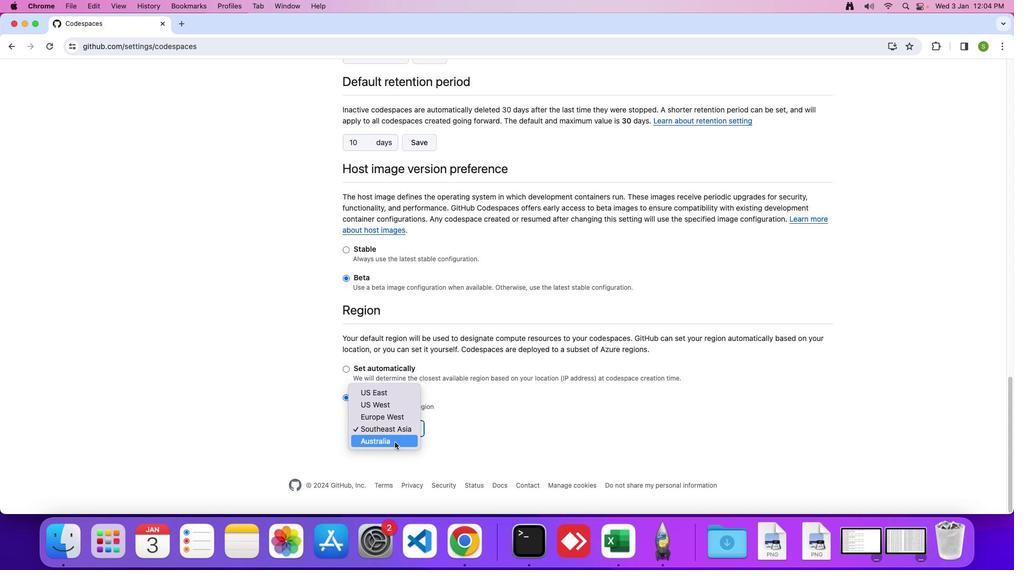 
Action: Mouse pressed left at (395, 442)
Screenshot: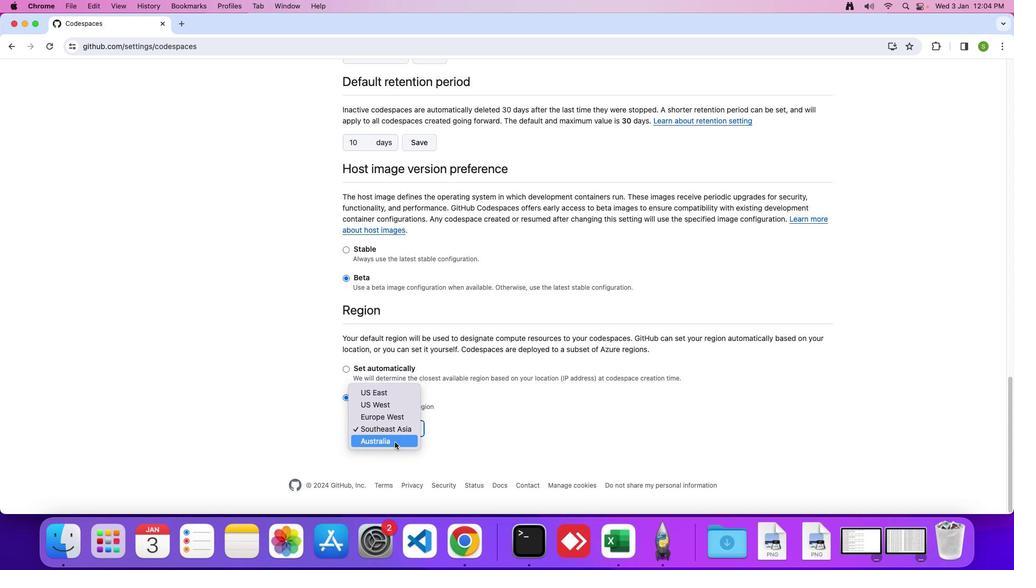 
Action: Mouse moved to (431, 448)
Screenshot: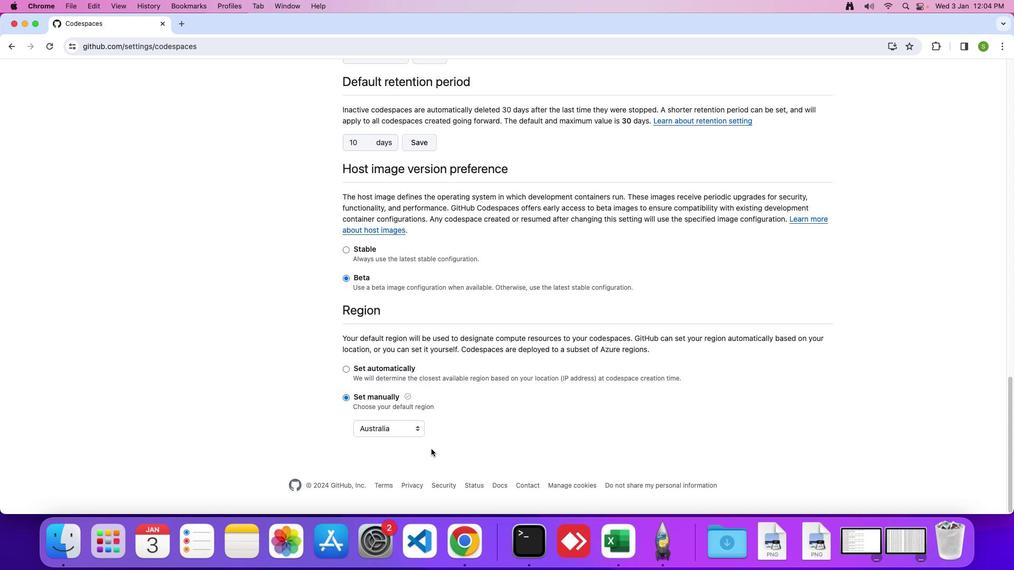 
